 Task: Find connections with filter location Lohja with filter topic #Healthcarewith filter profile language Spanish with filter current company Evalueserve with filter school Marathwada Mitra Mandal's College of Commerce, Pune 4 with filter industry Housing Programs with filter service category Life Insurance with filter keywords title Massage Therapy
Action: Mouse moved to (280, 208)
Screenshot: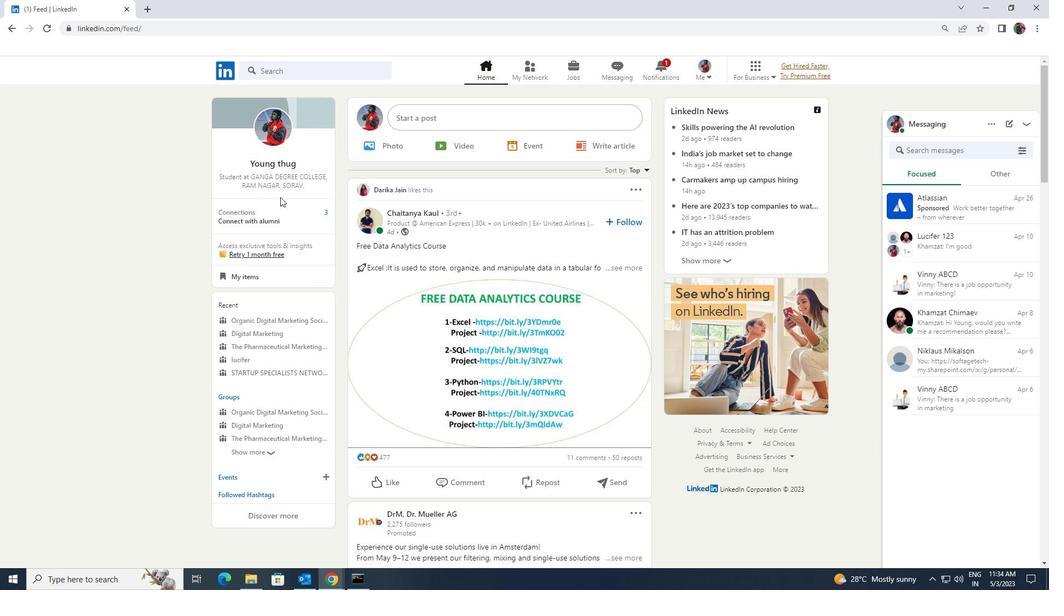 
Action: Mouse pressed left at (280, 208)
Screenshot: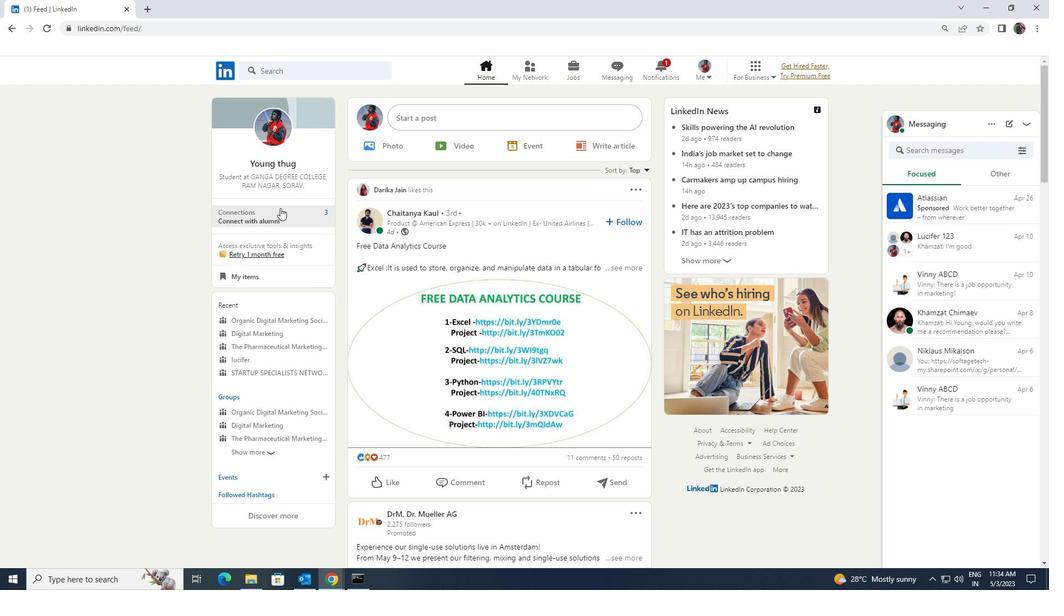 
Action: Mouse moved to (278, 133)
Screenshot: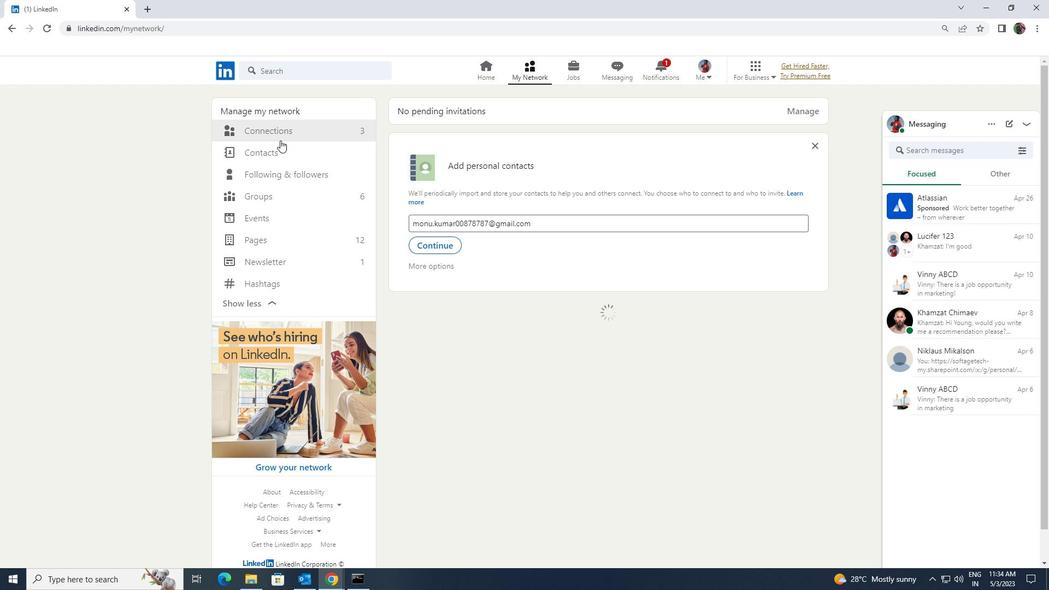 
Action: Mouse pressed left at (278, 133)
Screenshot: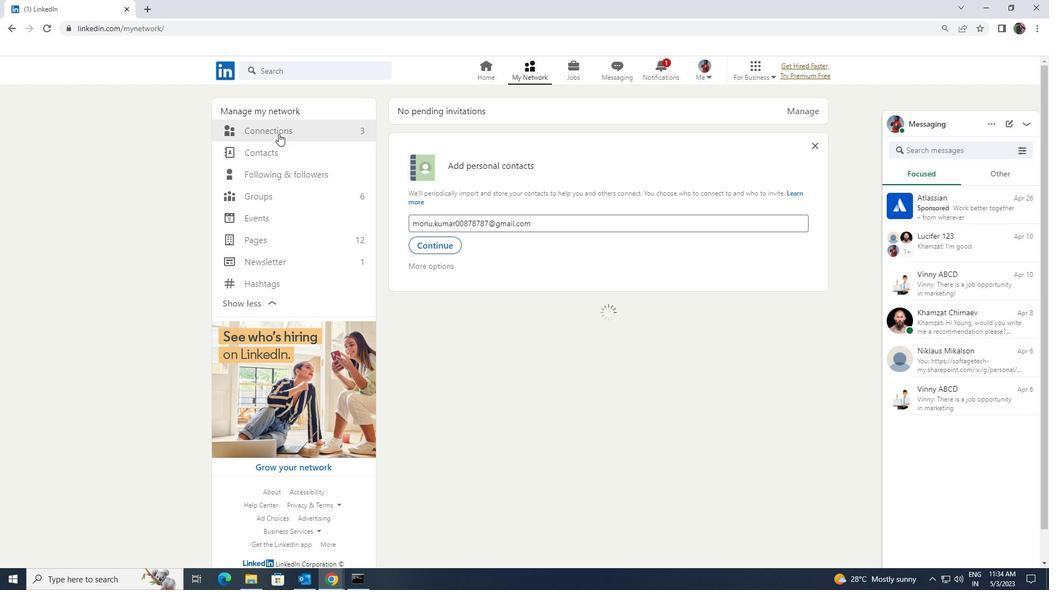 
Action: Mouse moved to (592, 133)
Screenshot: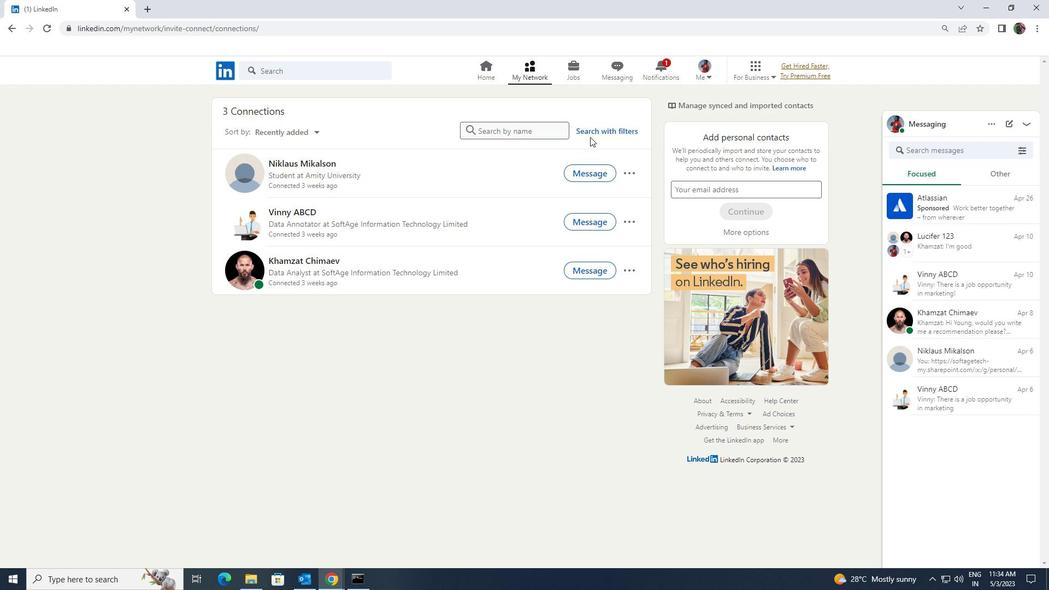 
Action: Mouse pressed left at (592, 133)
Screenshot: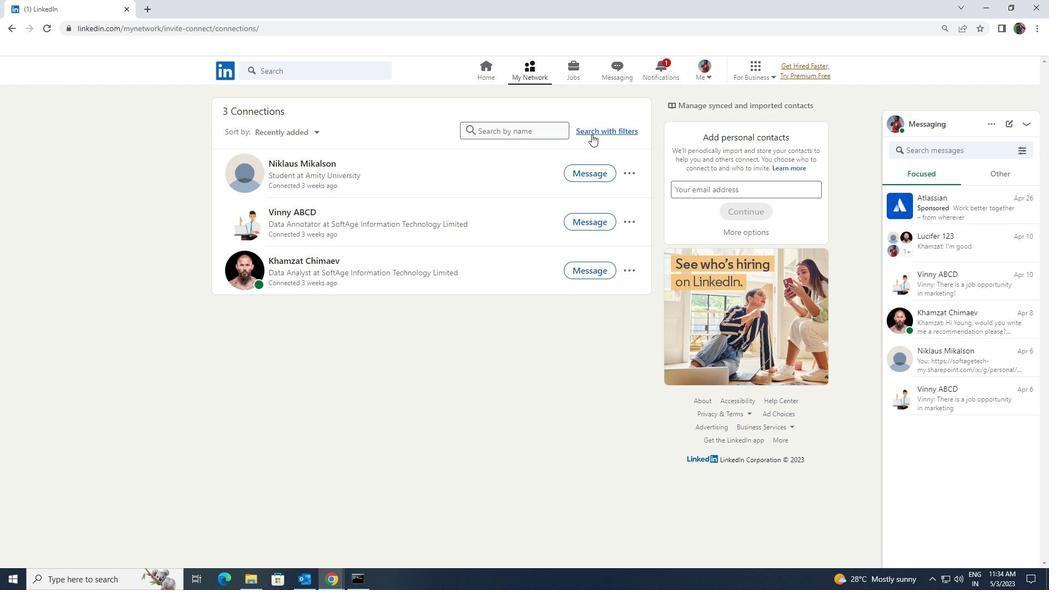 
Action: Mouse moved to (559, 103)
Screenshot: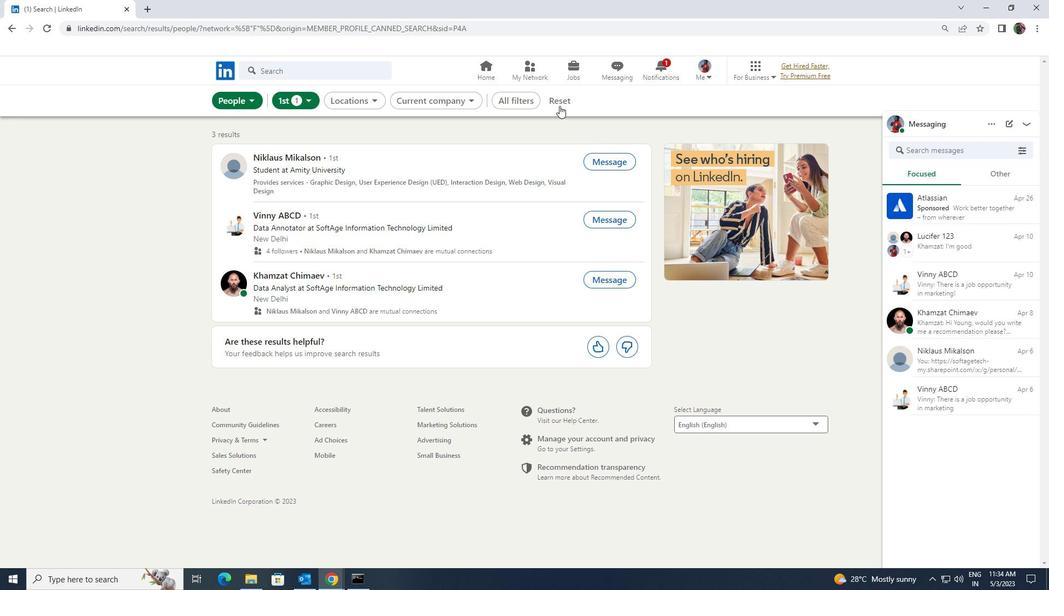 
Action: Mouse pressed left at (559, 103)
Screenshot: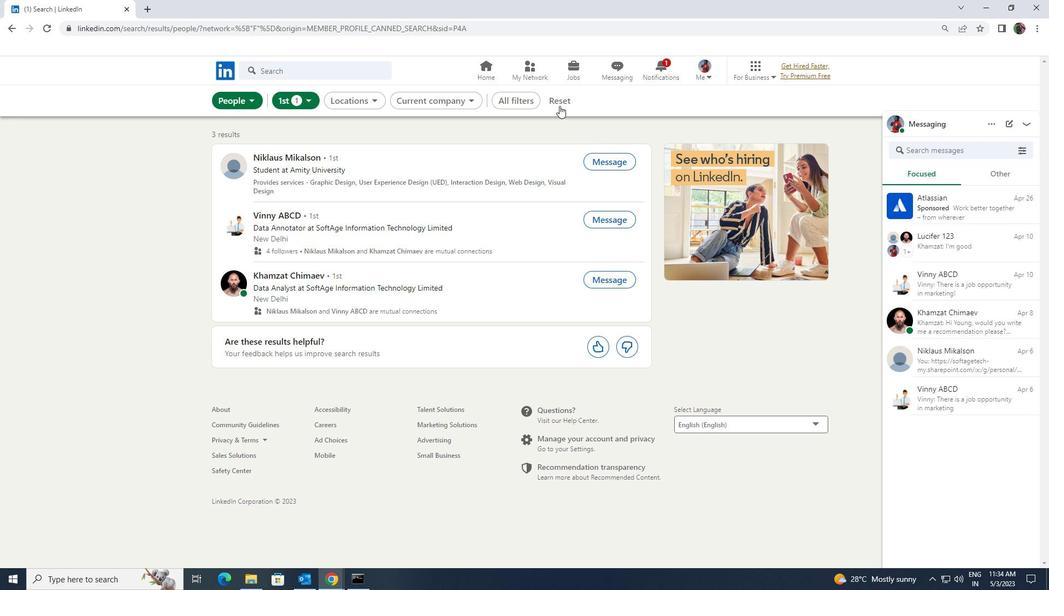 
Action: Mouse moved to (540, 99)
Screenshot: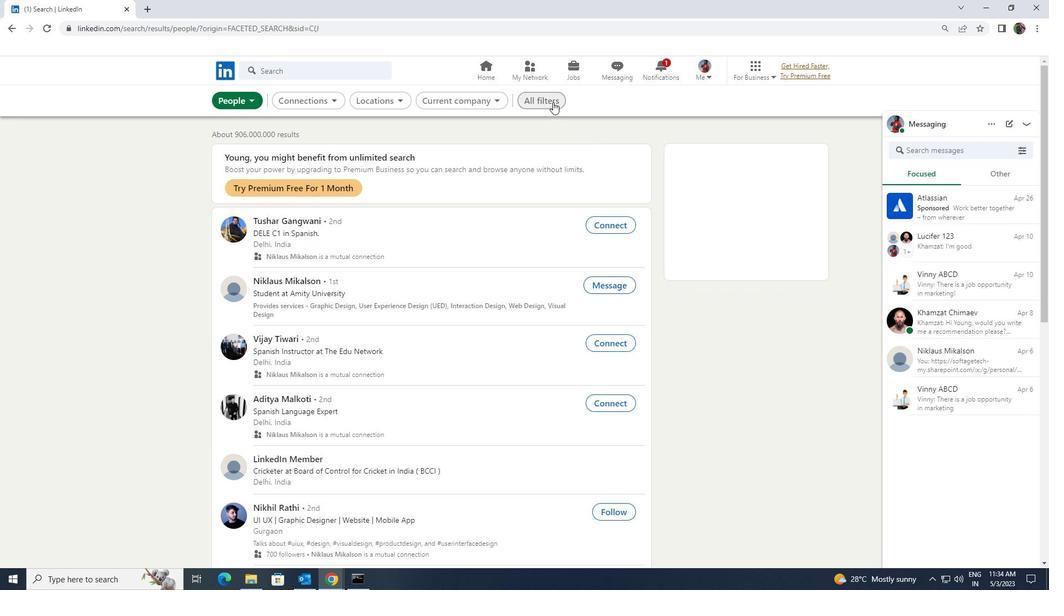 
Action: Mouse pressed left at (540, 99)
Screenshot: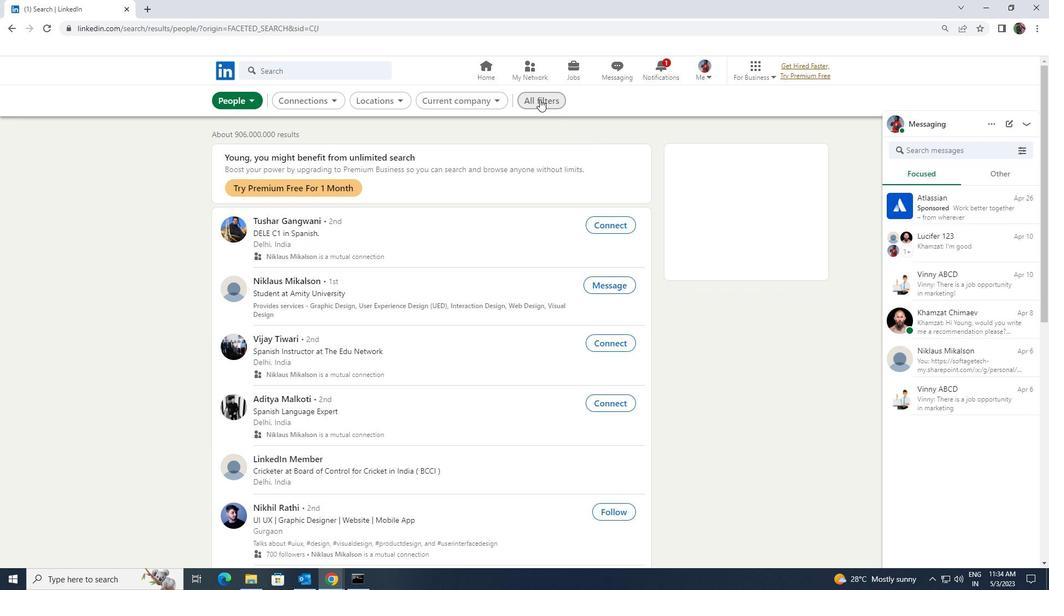 
Action: Mouse moved to (909, 426)
Screenshot: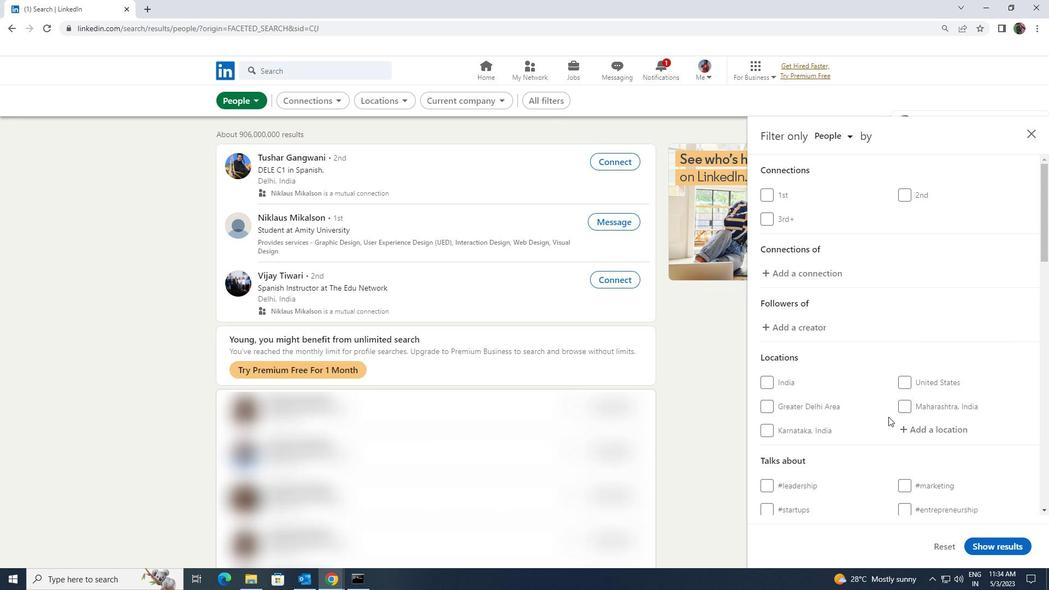 
Action: Mouse pressed left at (909, 426)
Screenshot: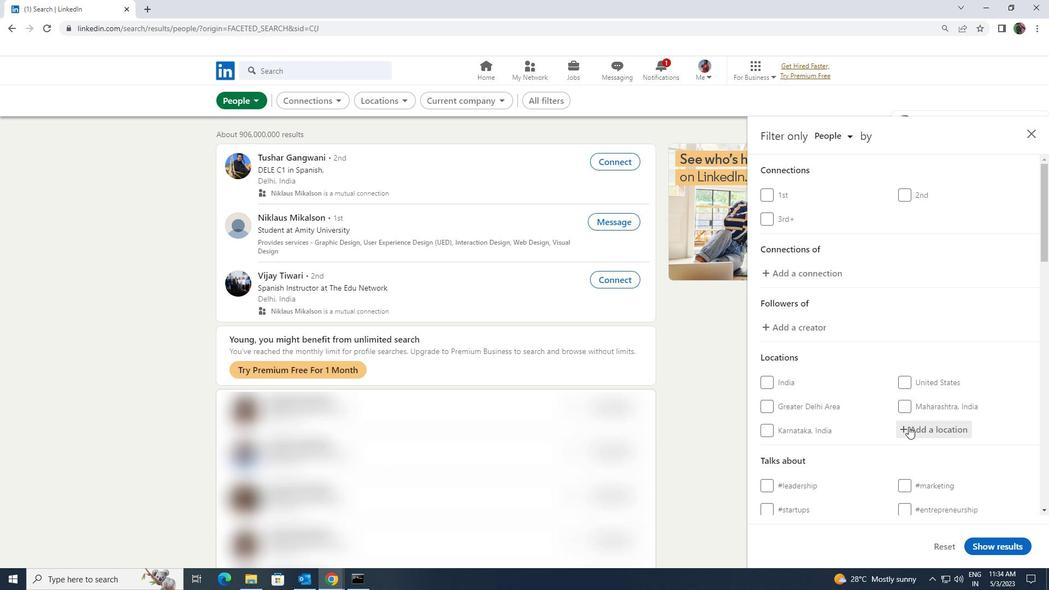 
Action: Key pressed <Key.shift>LOHJ
Screenshot: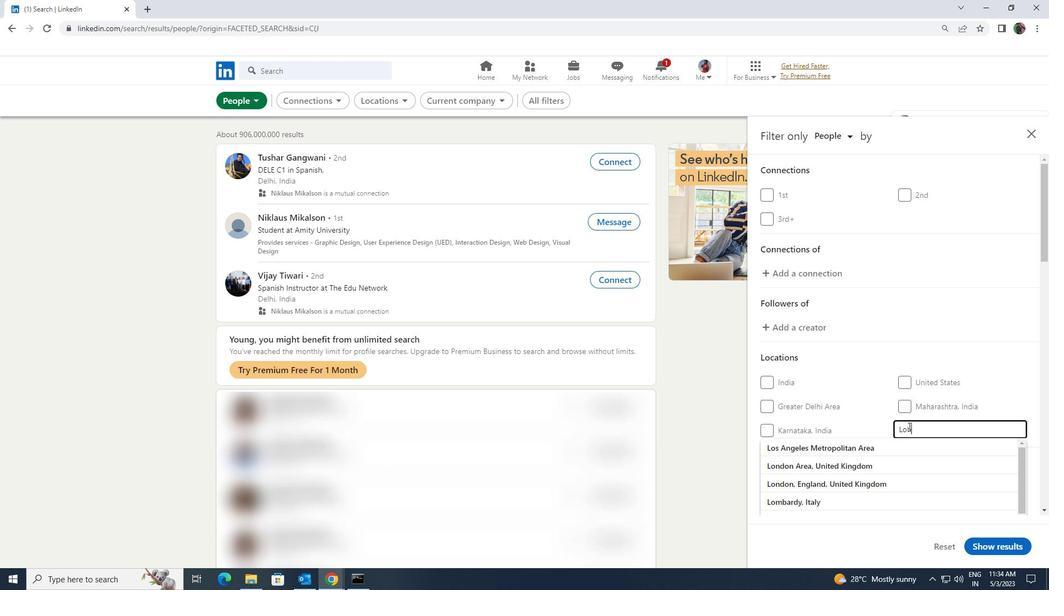 
Action: Mouse moved to (907, 450)
Screenshot: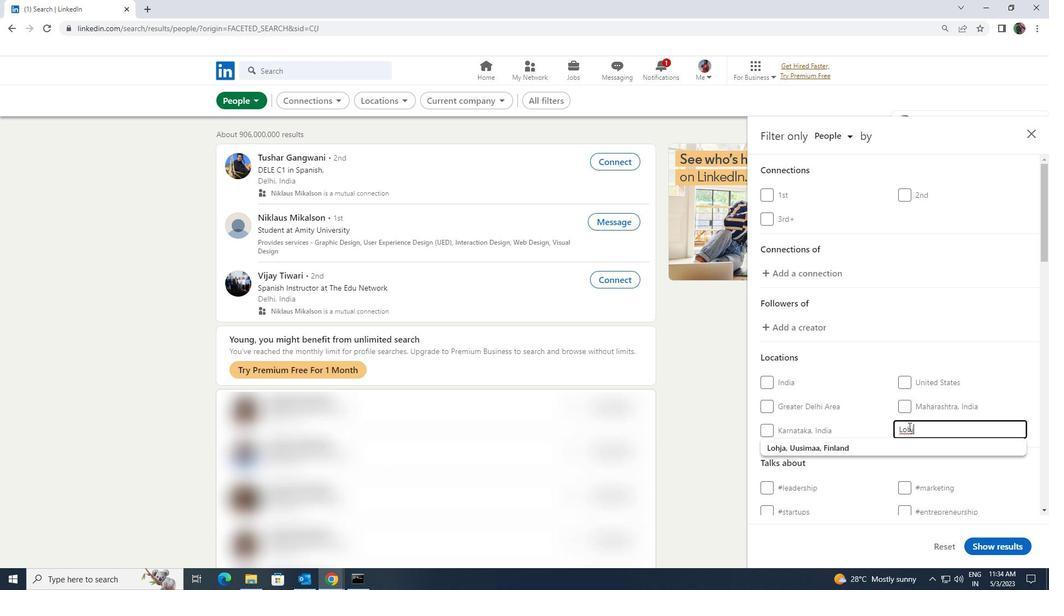 
Action: Mouse pressed left at (907, 450)
Screenshot: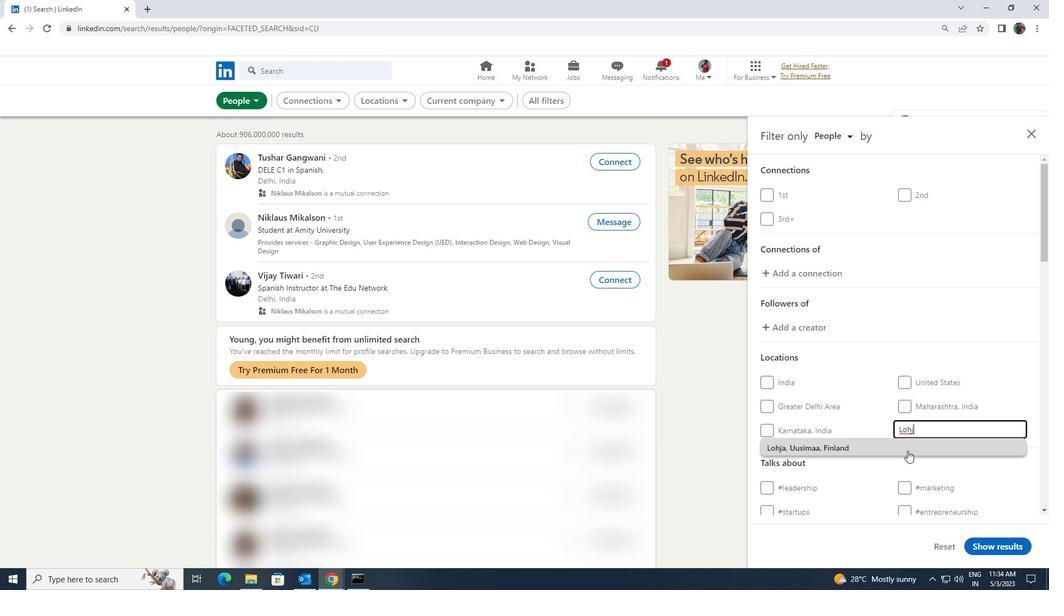 
Action: Mouse scrolled (907, 450) with delta (0, 0)
Screenshot: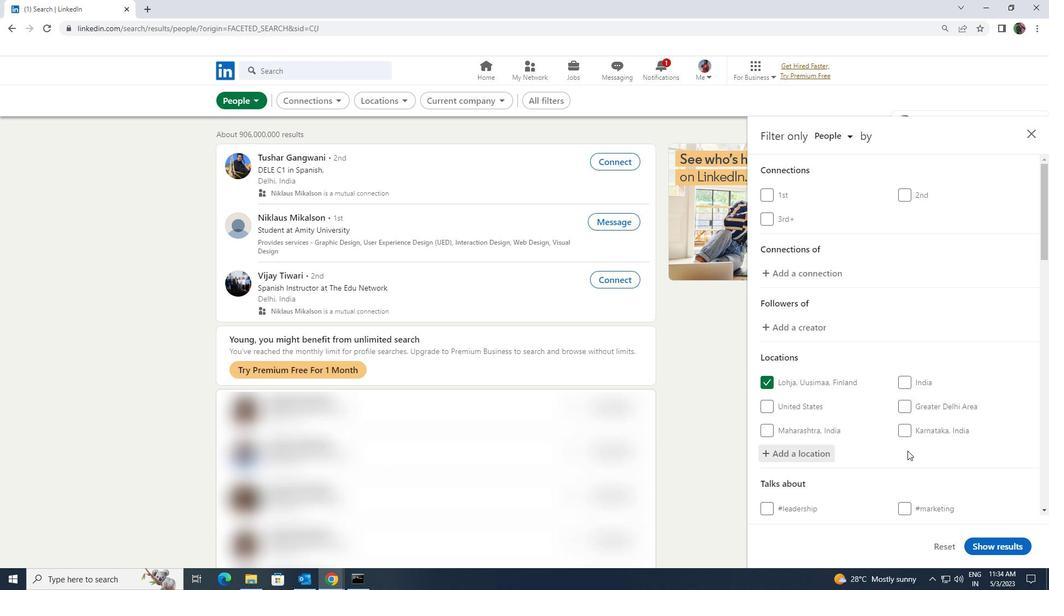 
Action: Mouse scrolled (907, 450) with delta (0, 0)
Screenshot: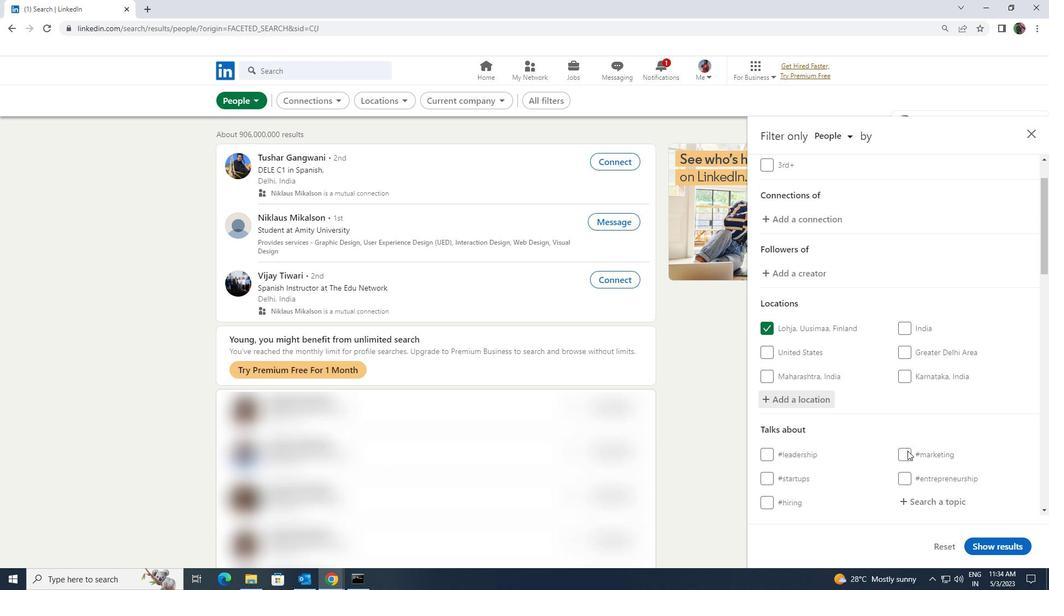 
Action: Mouse pressed left at (907, 450)
Screenshot: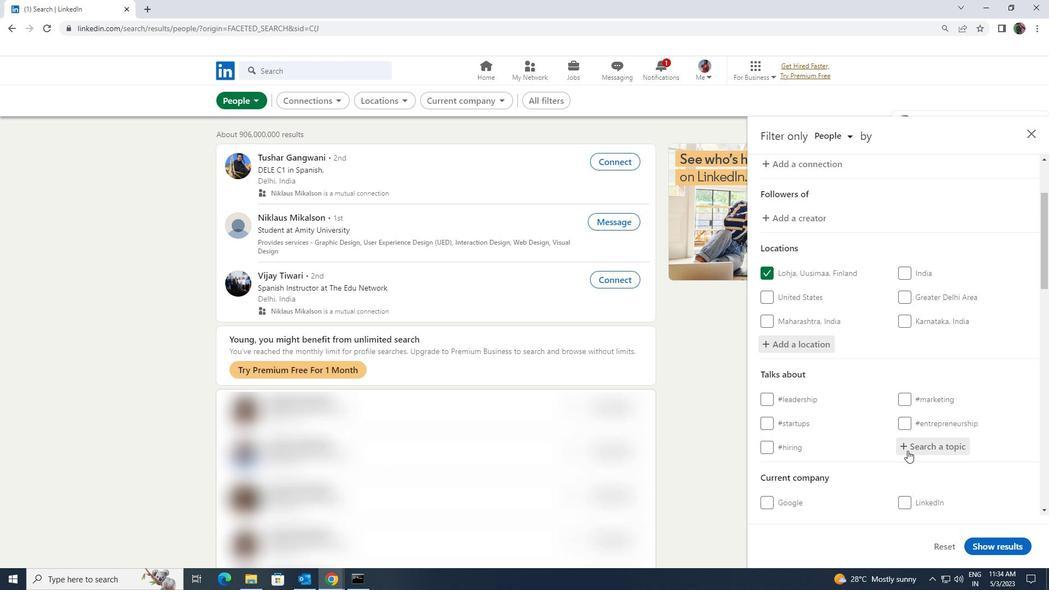 
Action: Key pressed <Key.shift><Key.shift><Key.shift>HEALTHCARE
Screenshot: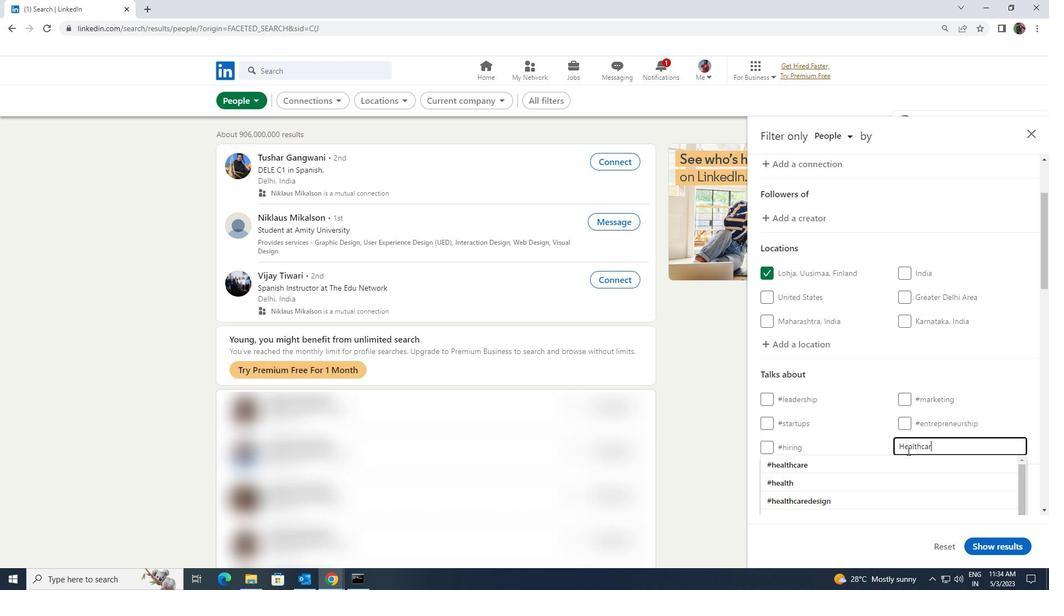 
Action: Mouse moved to (903, 464)
Screenshot: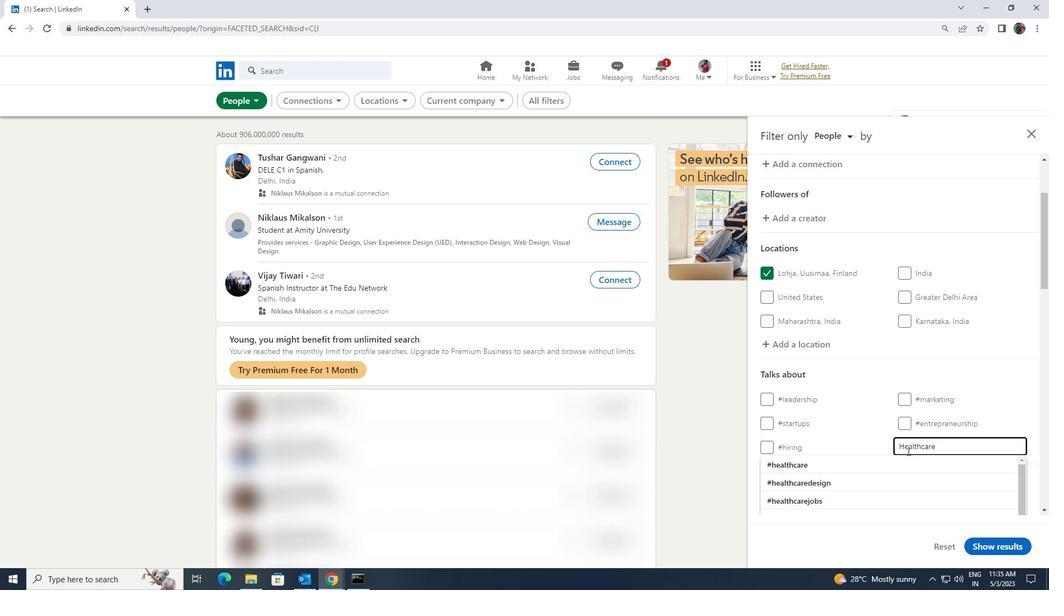 
Action: Mouse pressed left at (903, 464)
Screenshot: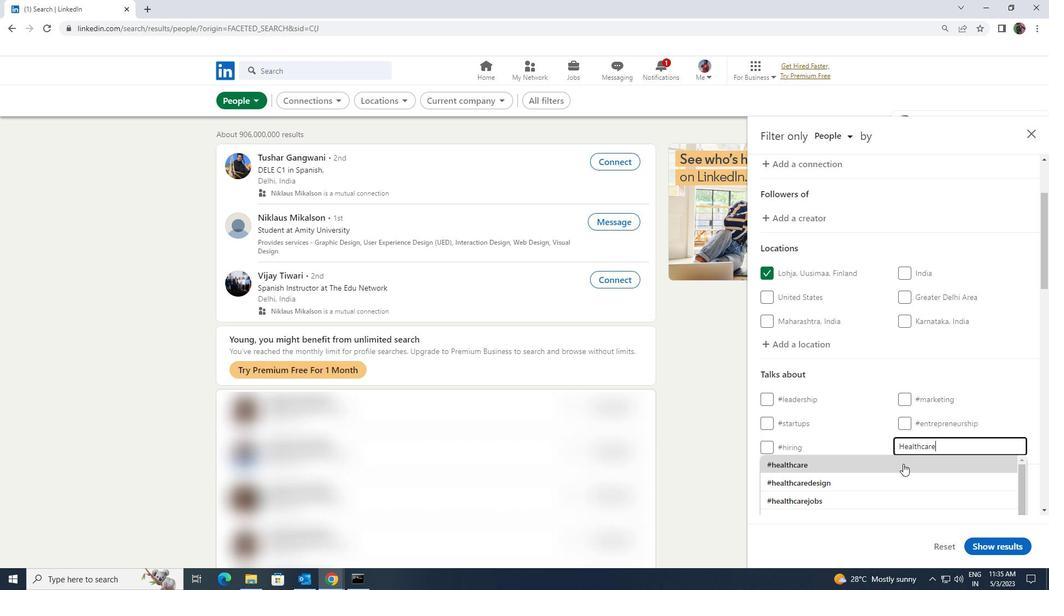 
Action: Mouse scrolled (903, 463) with delta (0, 0)
Screenshot: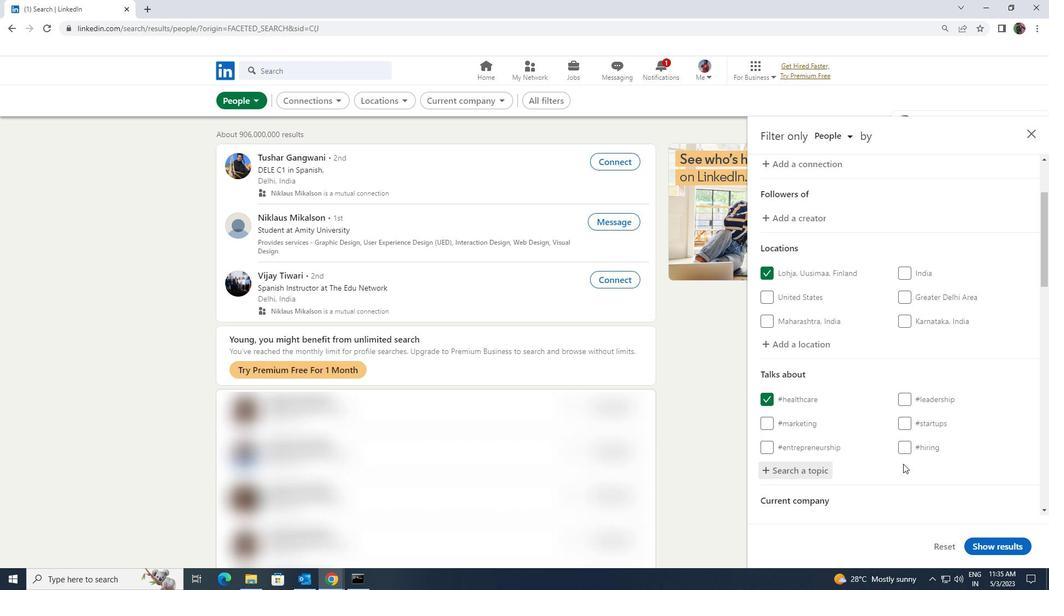 
Action: Mouse scrolled (903, 463) with delta (0, 0)
Screenshot: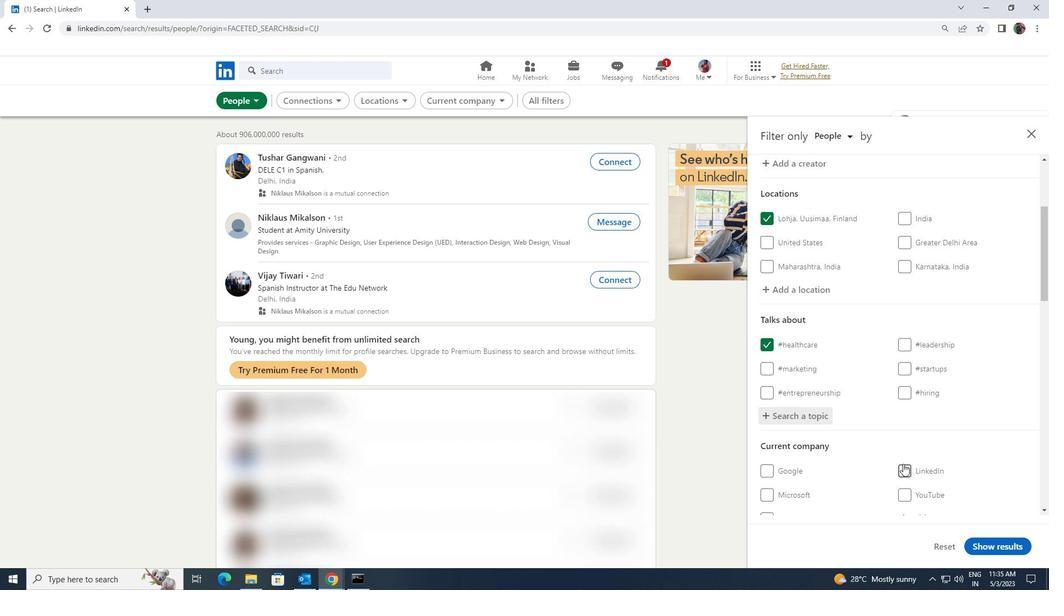 
Action: Mouse scrolled (903, 463) with delta (0, 0)
Screenshot: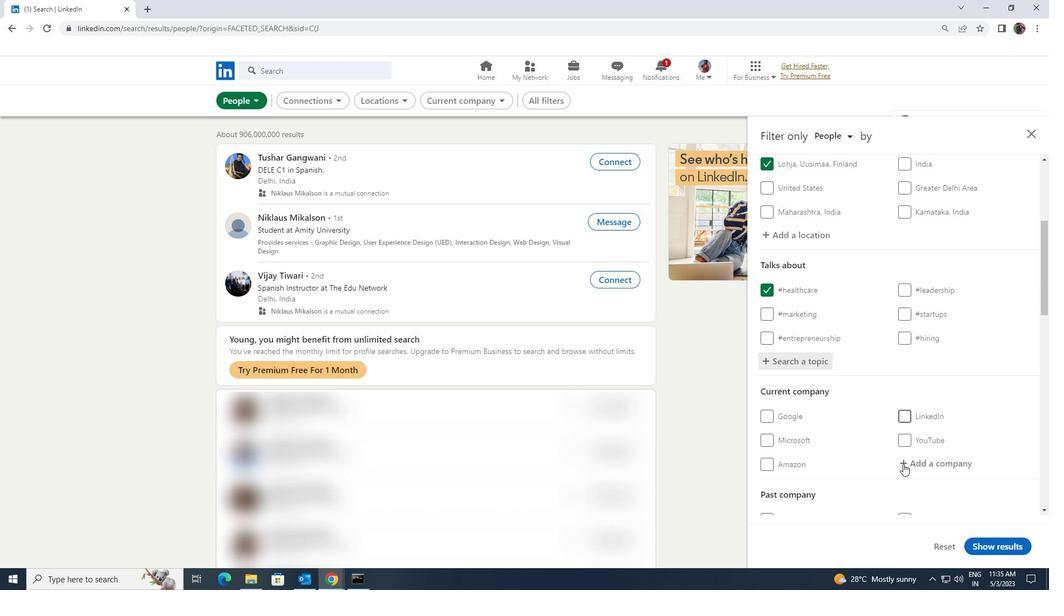 
Action: Mouse scrolled (903, 463) with delta (0, 0)
Screenshot: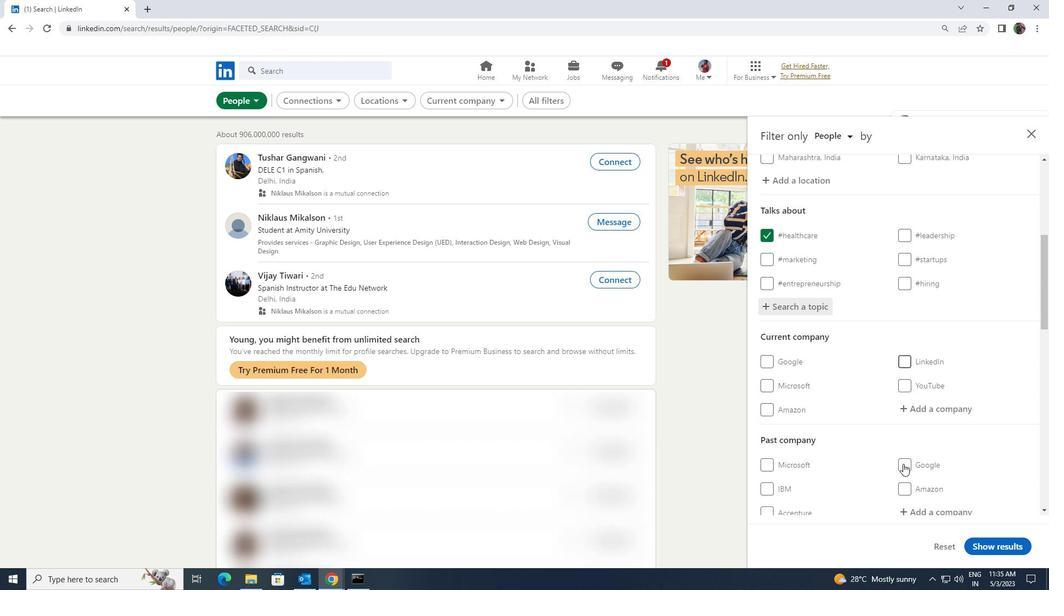 
Action: Mouse scrolled (903, 463) with delta (0, 0)
Screenshot: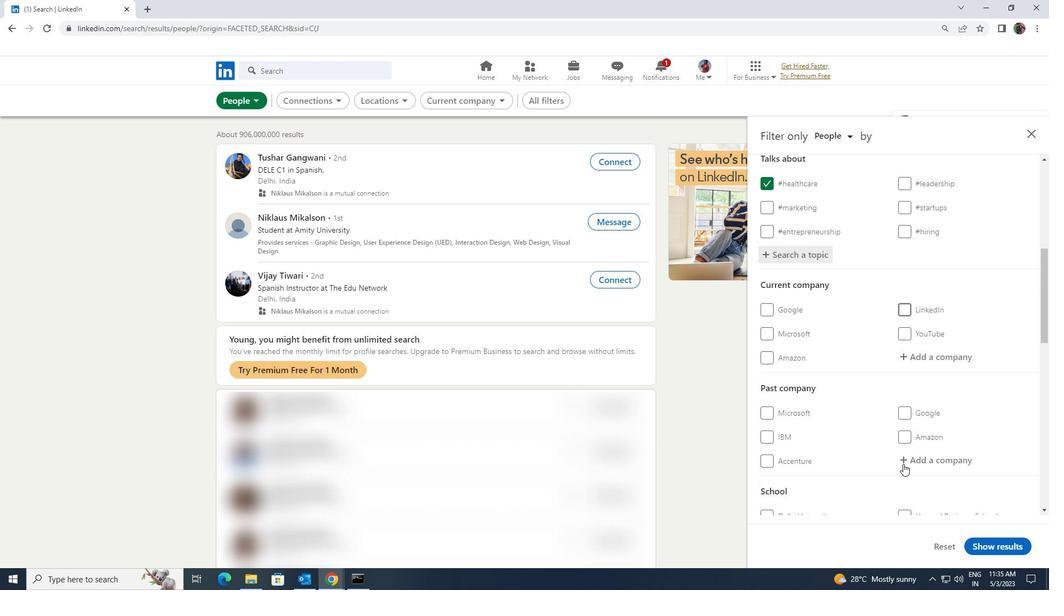 
Action: Mouse scrolled (903, 463) with delta (0, 0)
Screenshot: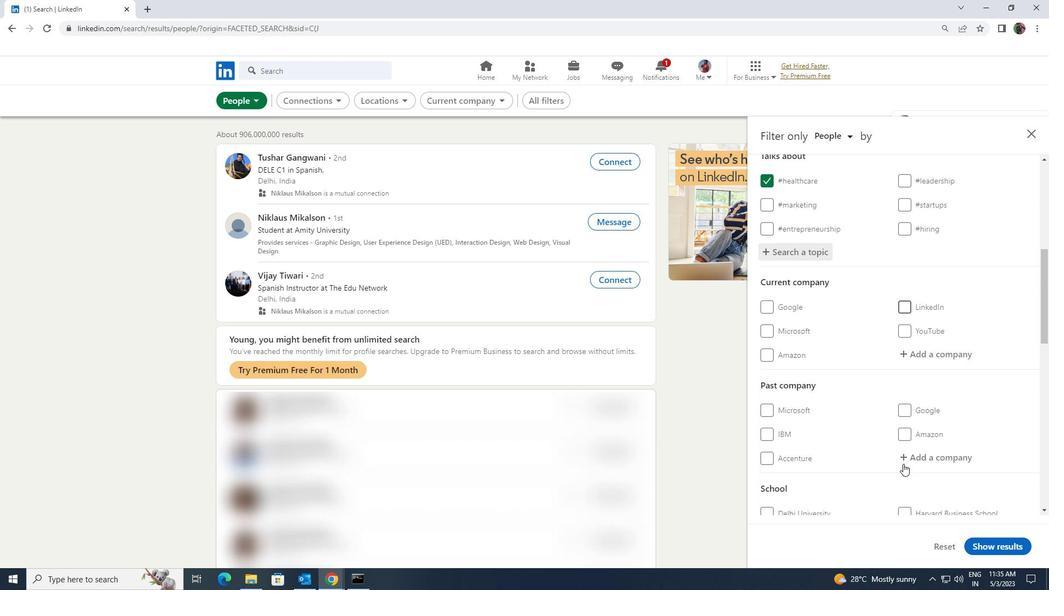 
Action: Mouse scrolled (903, 463) with delta (0, 0)
Screenshot: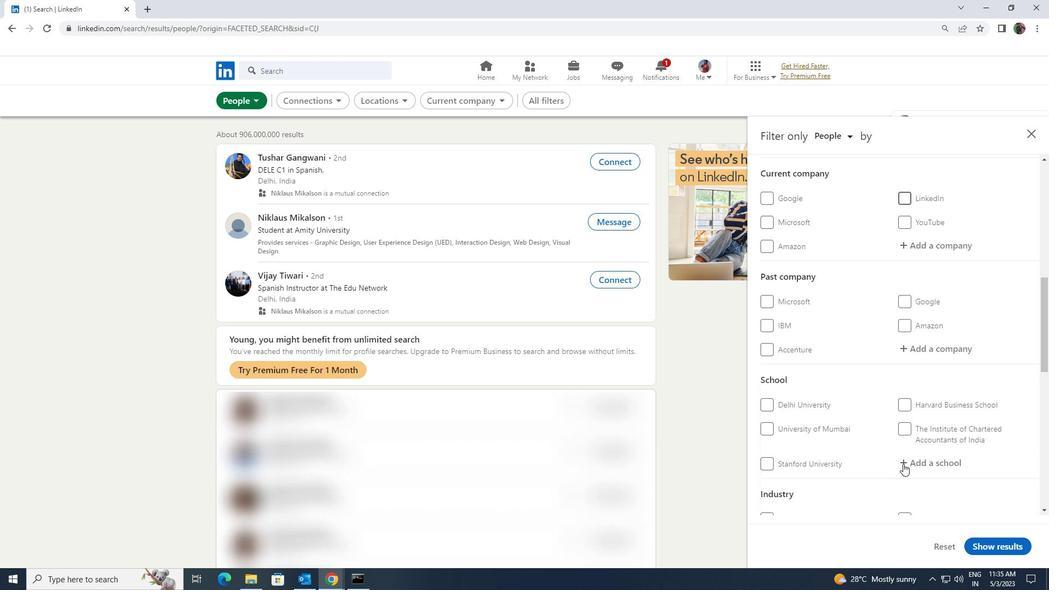 
Action: Mouse scrolled (903, 463) with delta (0, 0)
Screenshot: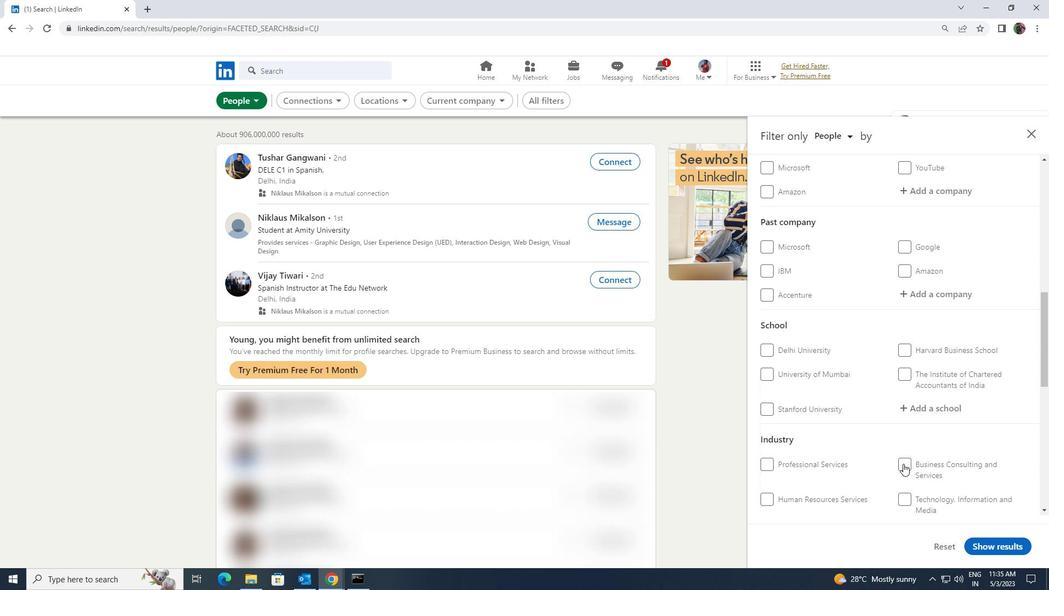 
Action: Mouse scrolled (903, 463) with delta (0, 0)
Screenshot: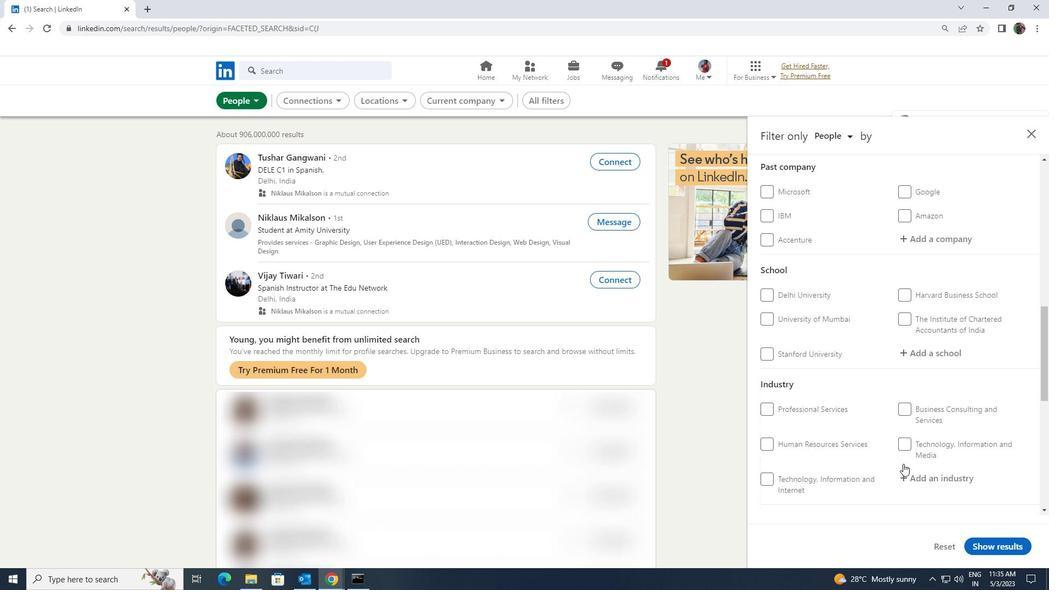 
Action: Mouse scrolled (903, 463) with delta (0, 0)
Screenshot: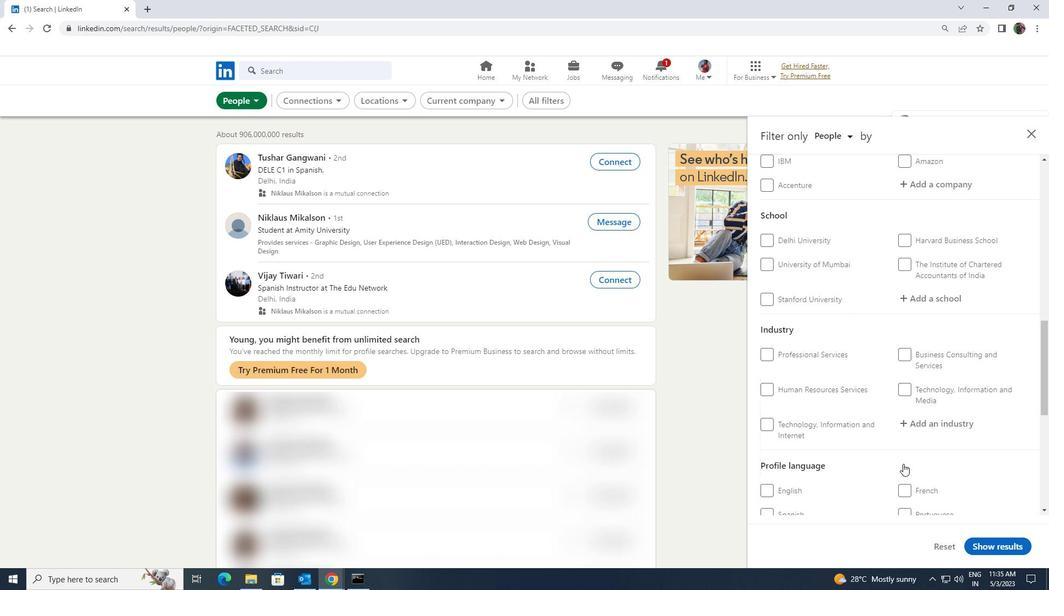 
Action: Mouse scrolled (903, 463) with delta (0, 0)
Screenshot: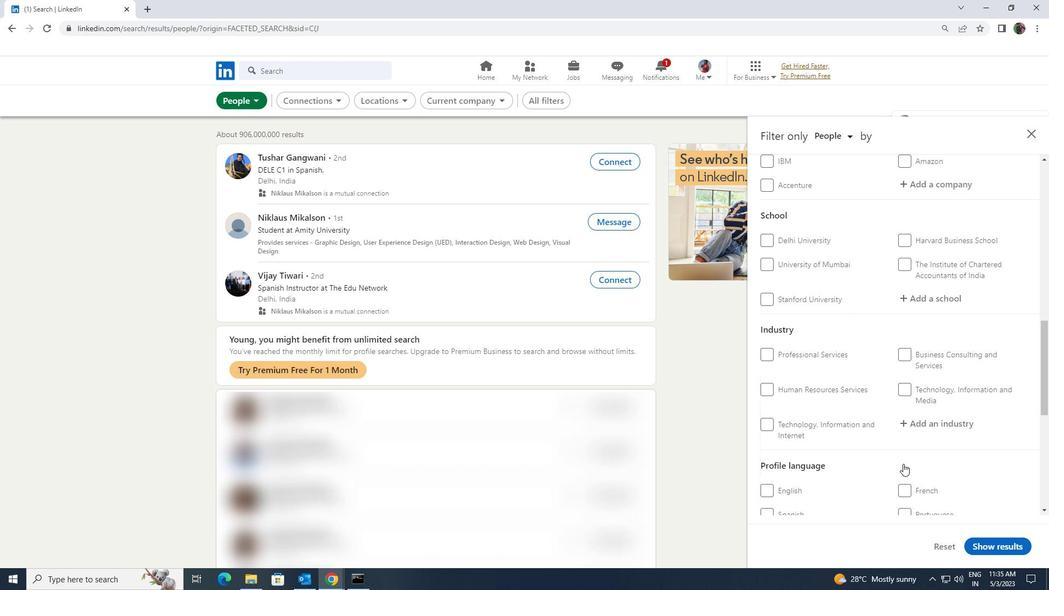 
Action: Mouse moved to (772, 403)
Screenshot: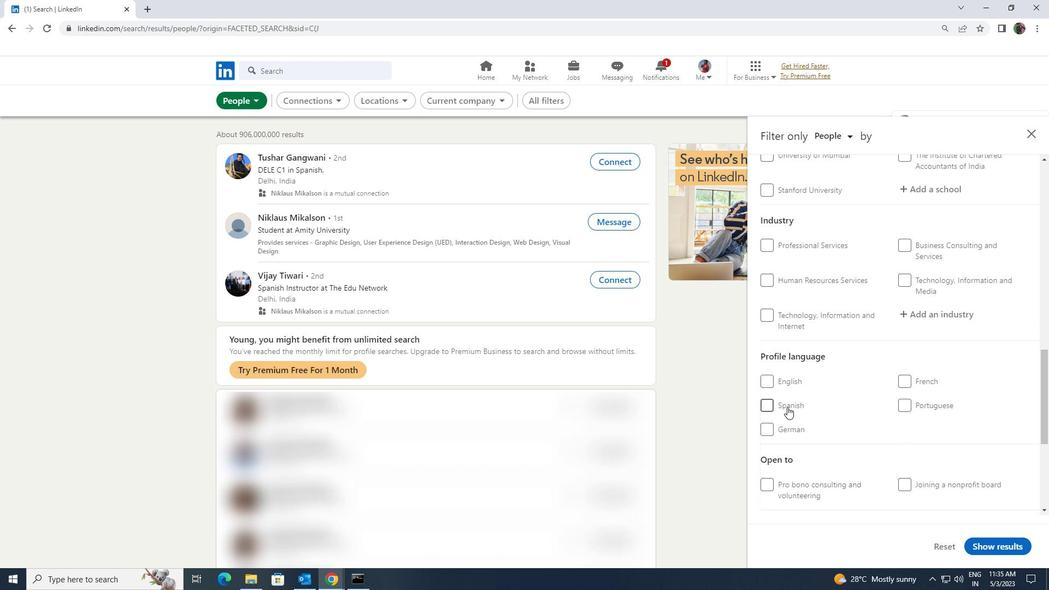 
Action: Mouse pressed left at (772, 403)
Screenshot: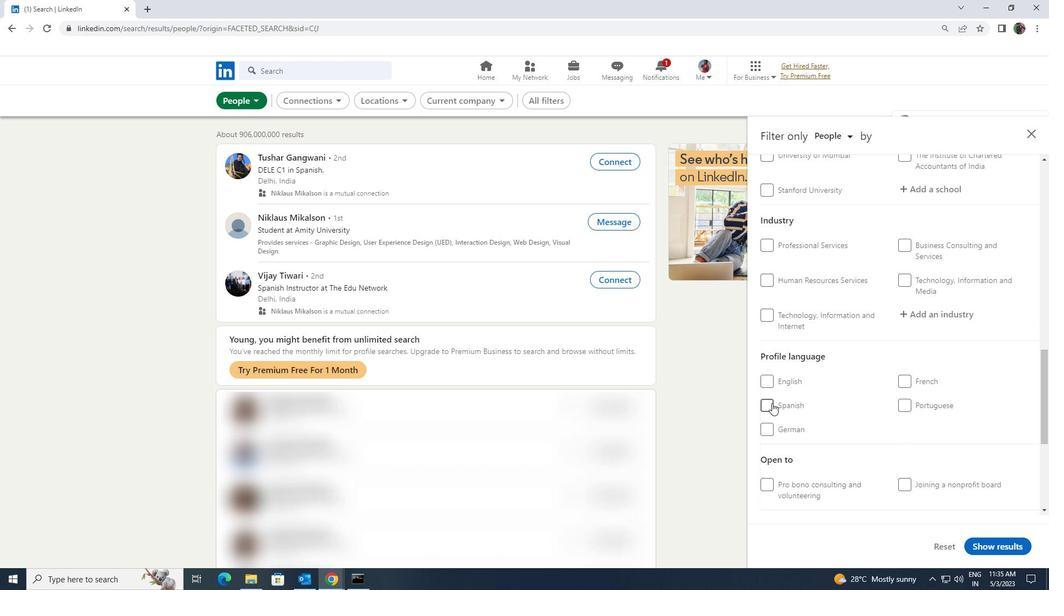 
Action: Mouse moved to (857, 410)
Screenshot: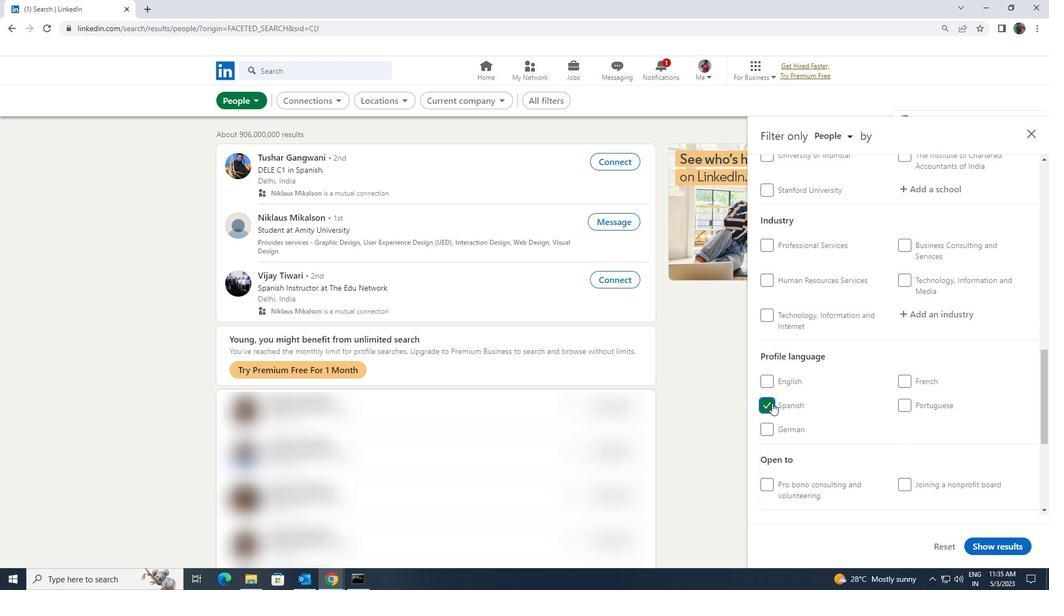 
Action: Mouse scrolled (857, 411) with delta (0, 0)
Screenshot: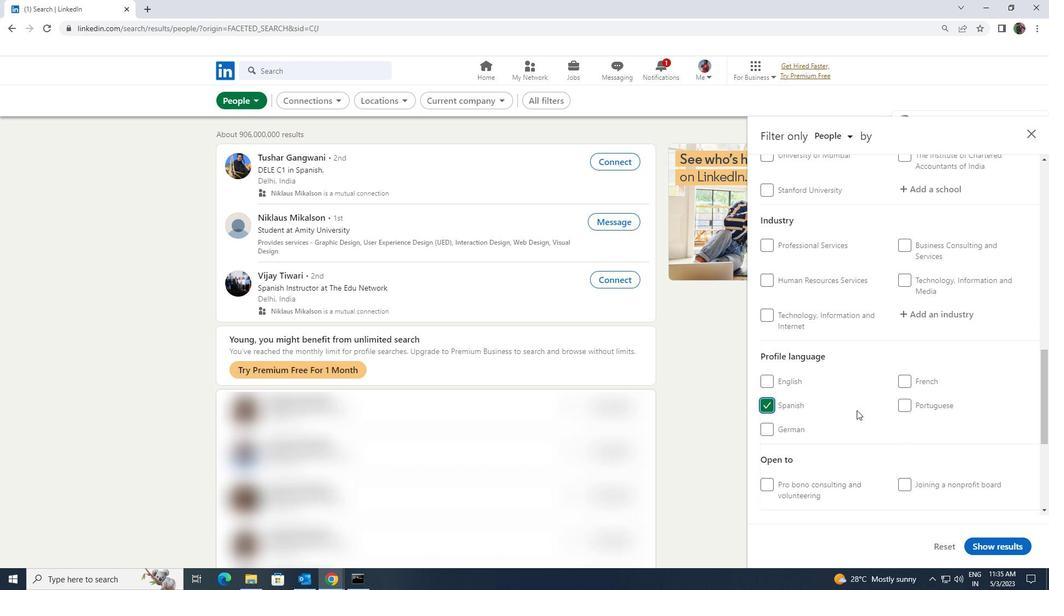 
Action: Mouse scrolled (857, 411) with delta (0, 0)
Screenshot: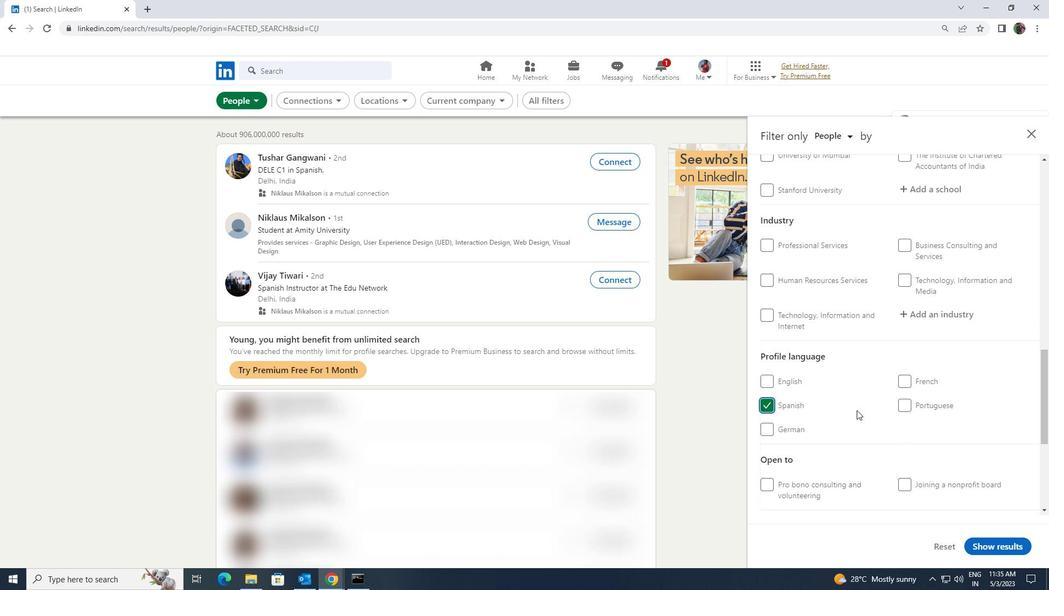 
Action: Mouse scrolled (857, 411) with delta (0, 0)
Screenshot: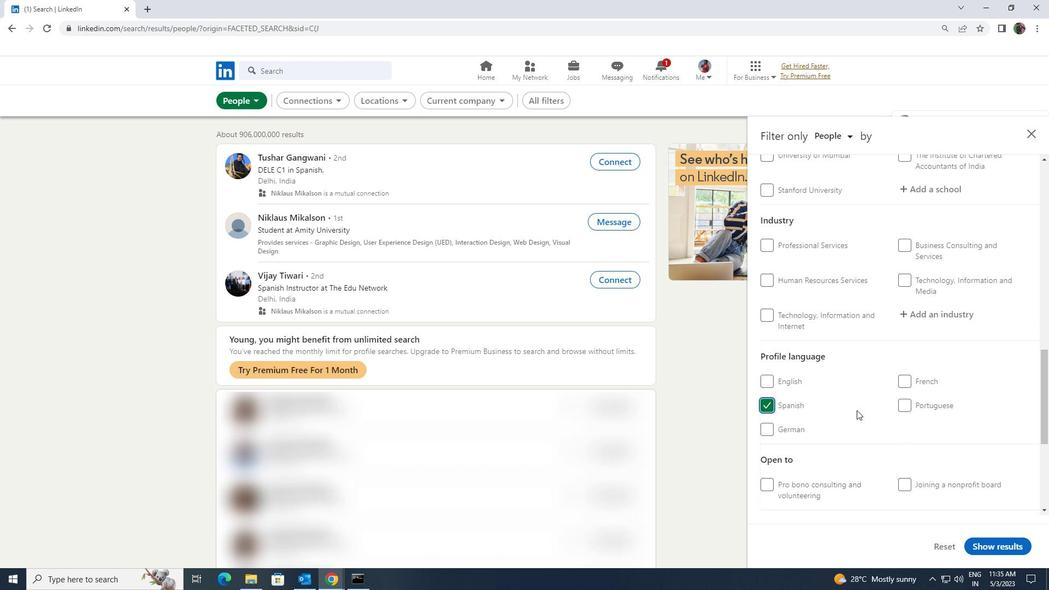 
Action: Mouse scrolled (857, 411) with delta (0, 0)
Screenshot: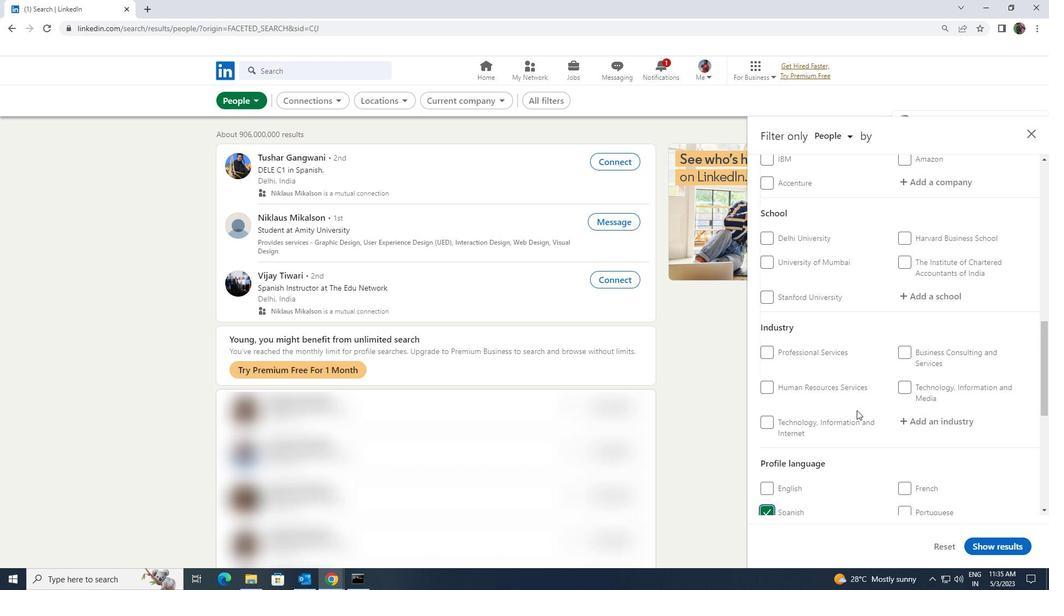 
Action: Mouse scrolled (857, 411) with delta (0, 0)
Screenshot: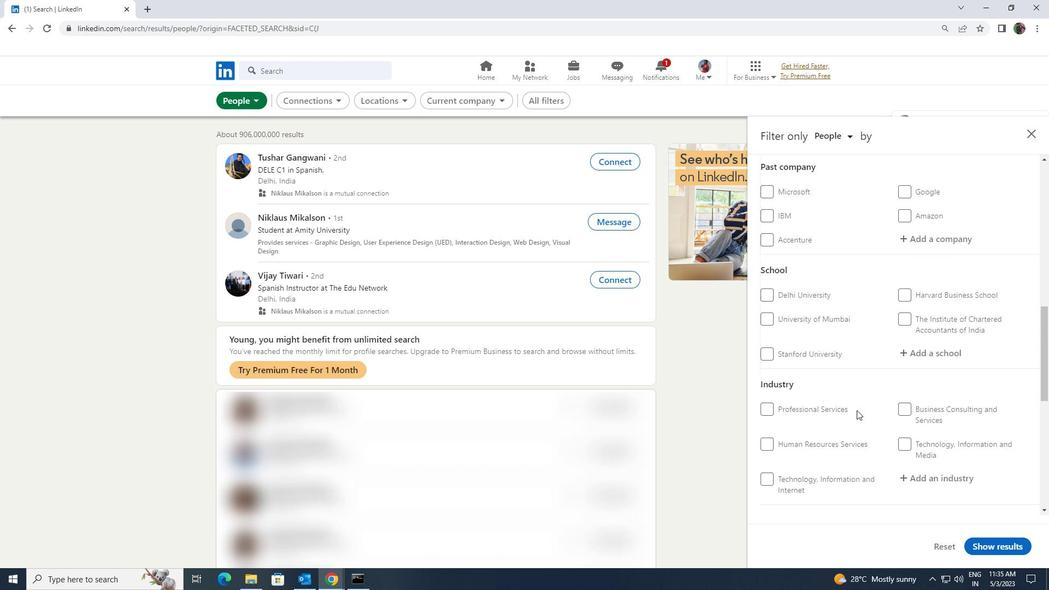
Action: Mouse scrolled (857, 411) with delta (0, 0)
Screenshot: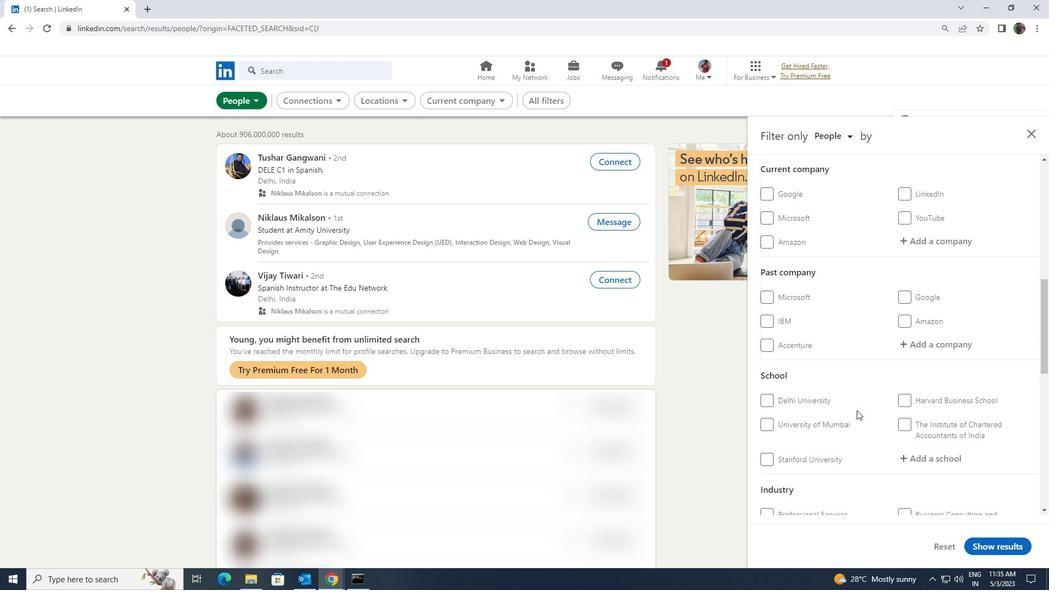 
Action: Mouse scrolled (857, 411) with delta (0, 0)
Screenshot: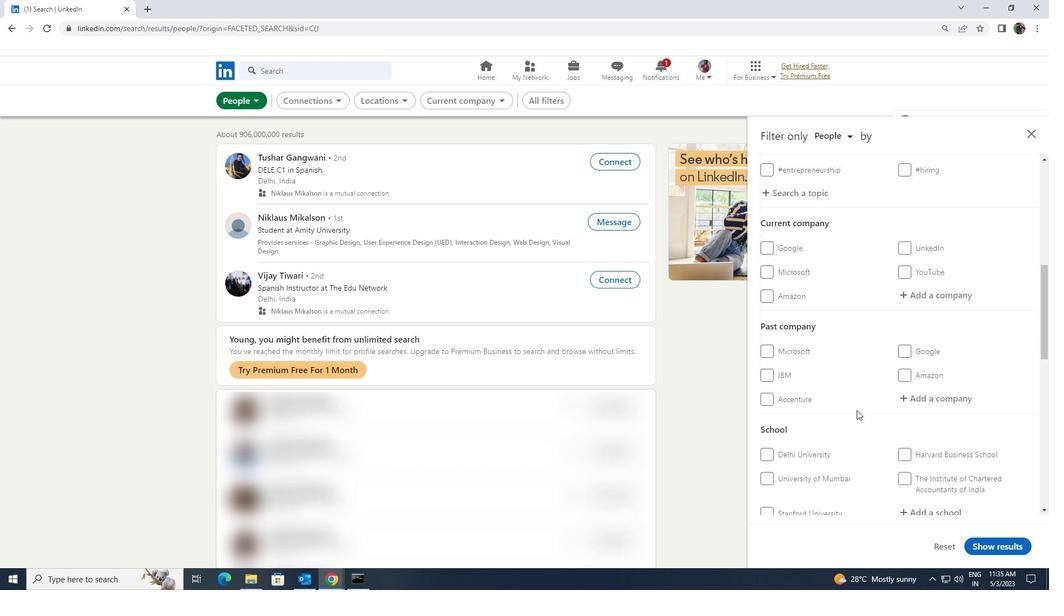 
Action: Mouse moved to (912, 361)
Screenshot: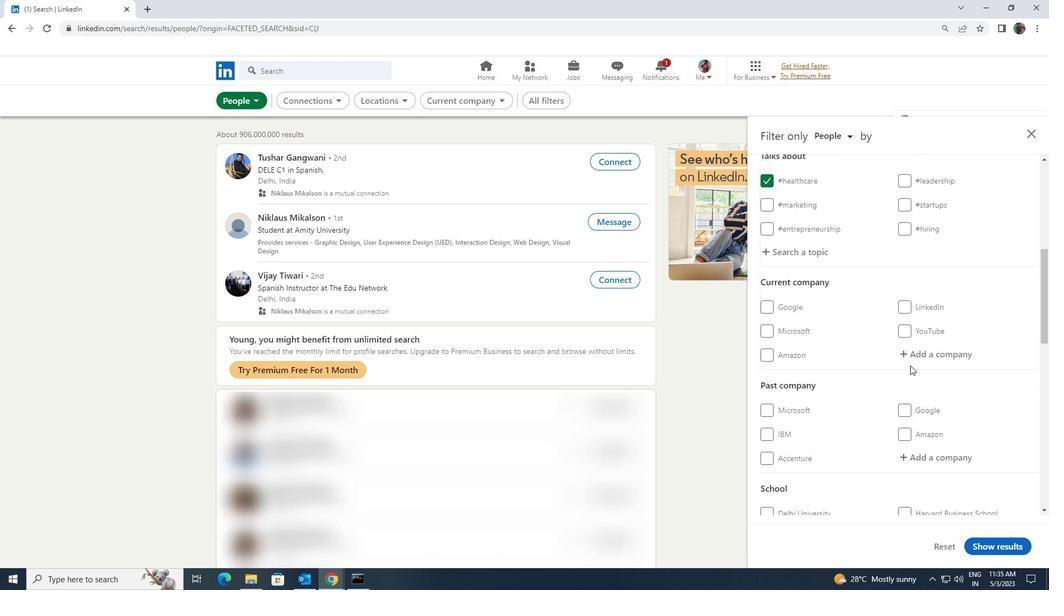 
Action: Mouse pressed left at (912, 361)
Screenshot: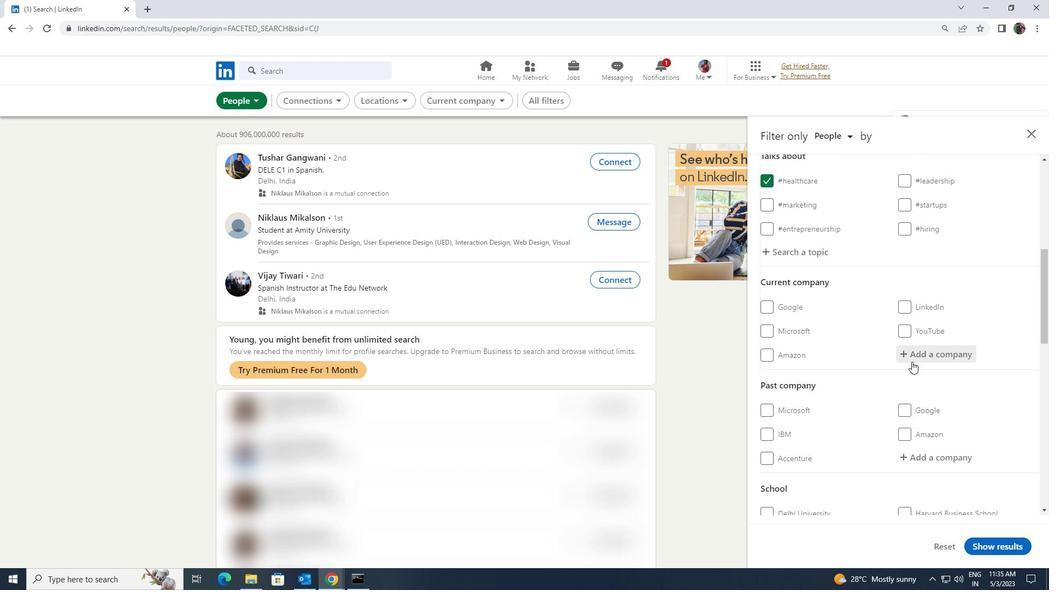
Action: Key pressed <Key.shift><Key.shift><Key.shift><Key.shift><Key.shift><Key.shift><Key.shift>EVAL
Screenshot: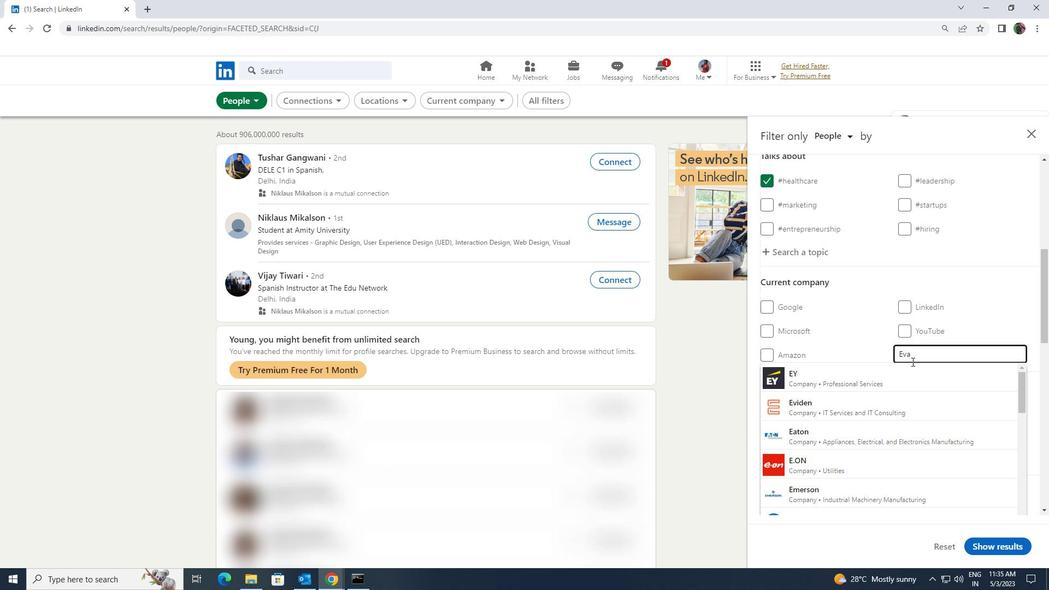 
Action: Mouse moved to (905, 377)
Screenshot: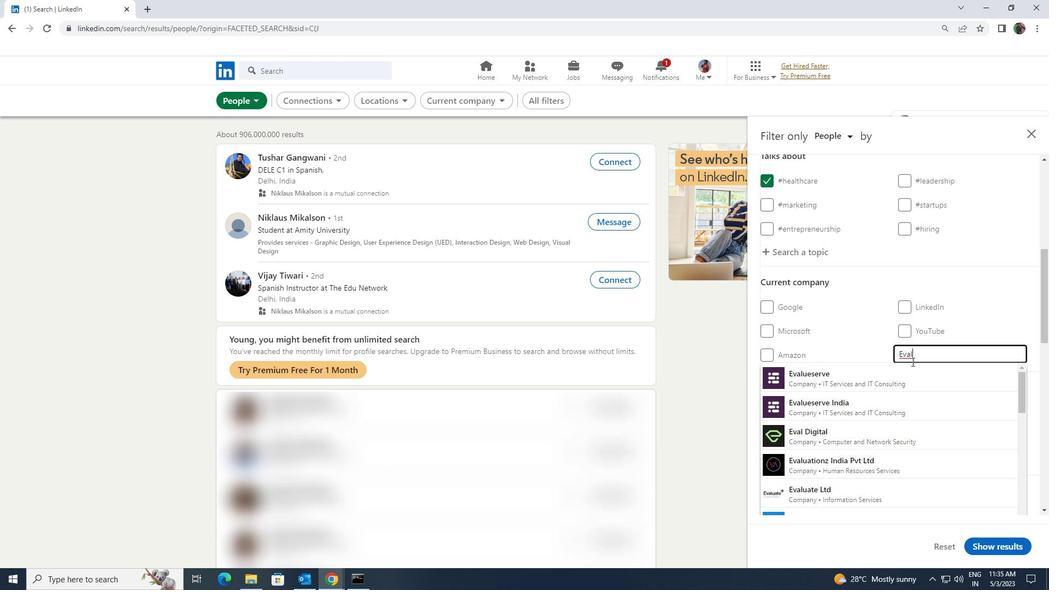 
Action: Mouse pressed left at (905, 377)
Screenshot: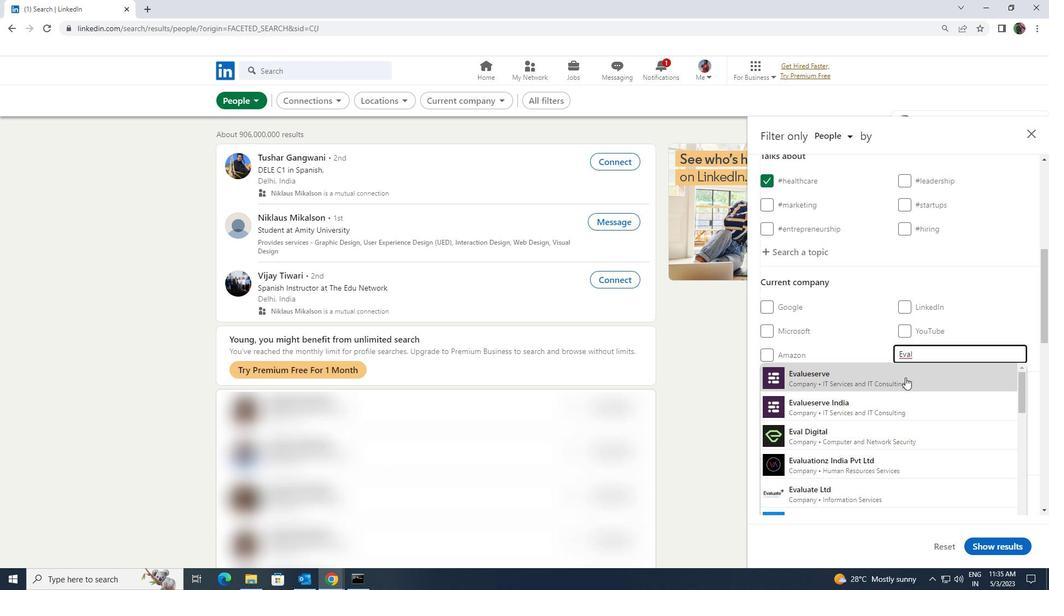 
Action: Mouse scrolled (905, 377) with delta (0, 0)
Screenshot: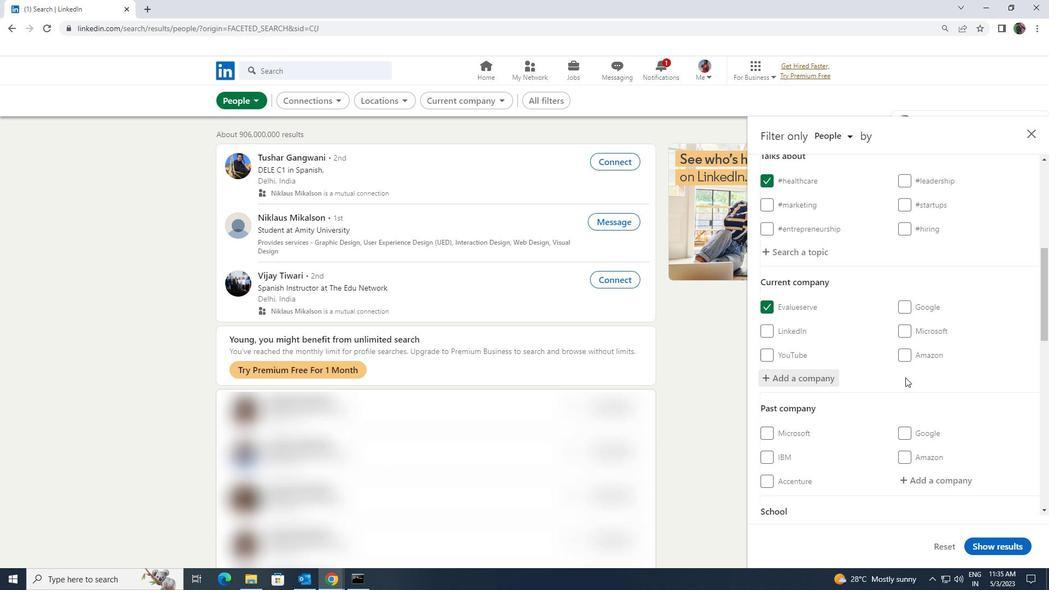 
Action: Mouse scrolled (905, 377) with delta (0, 0)
Screenshot: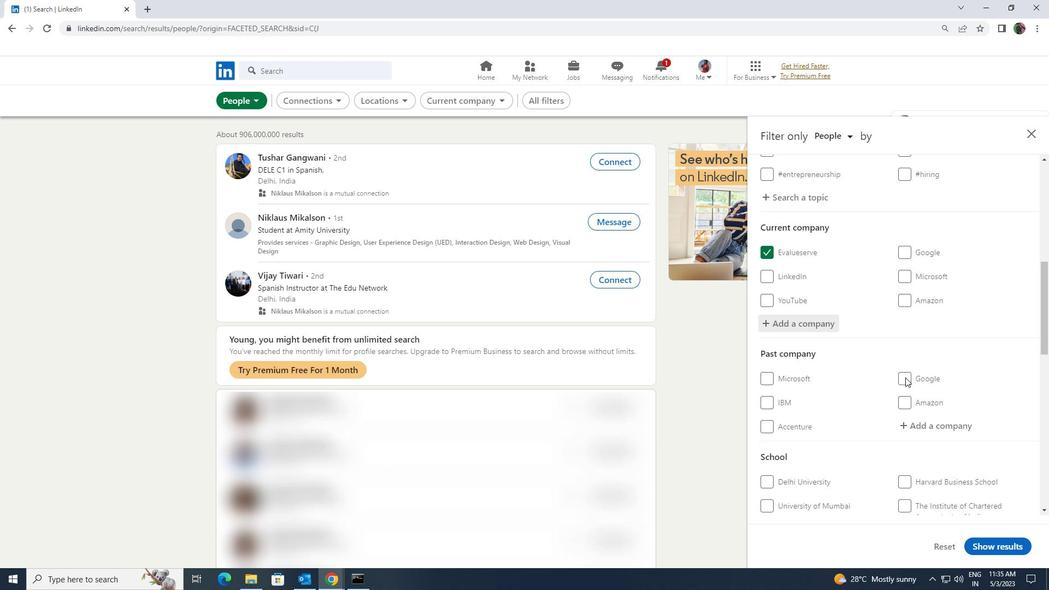 
Action: Mouse scrolled (905, 377) with delta (0, 0)
Screenshot: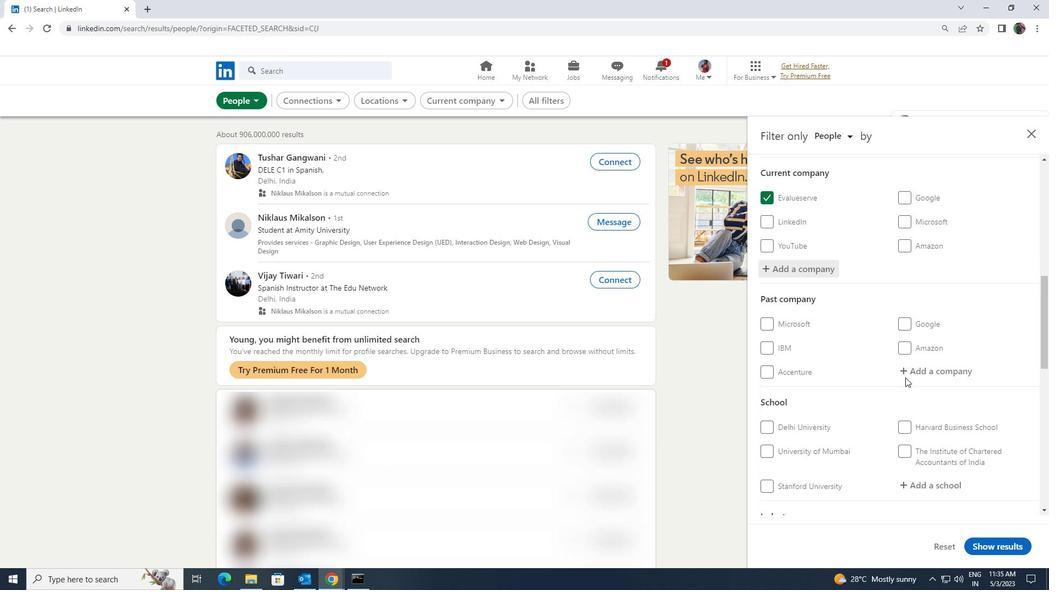 
Action: Mouse moved to (919, 429)
Screenshot: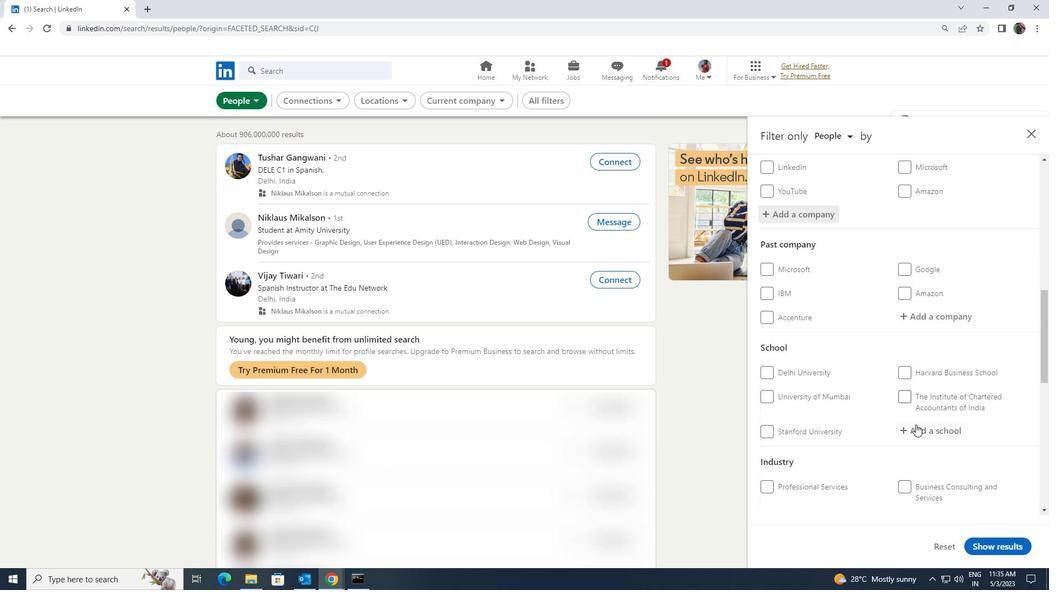 
Action: Mouse pressed left at (919, 429)
Screenshot: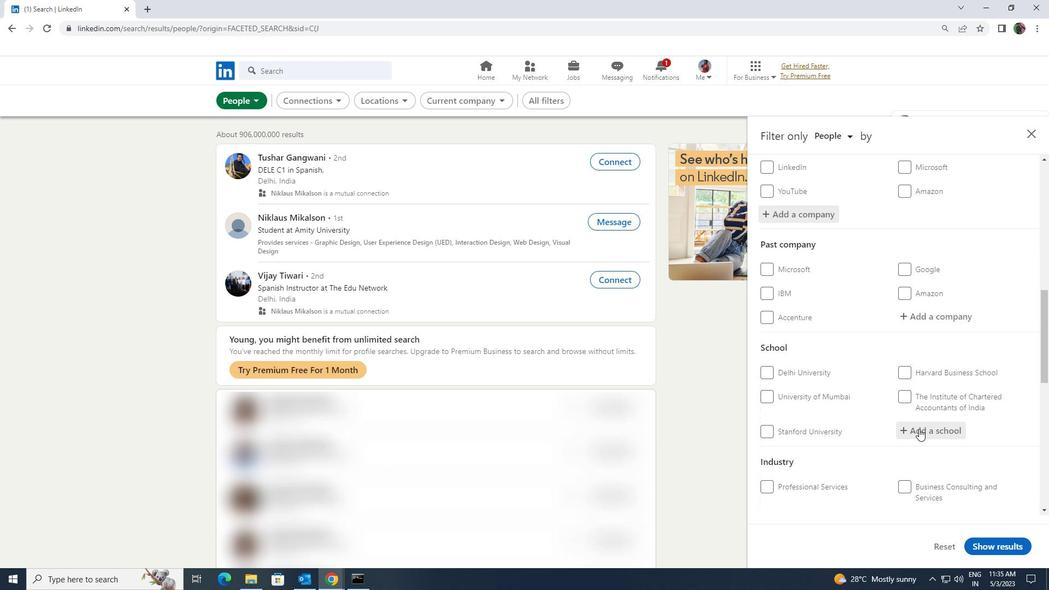 
Action: Key pressed <Key.shift>MARATHH
Screenshot: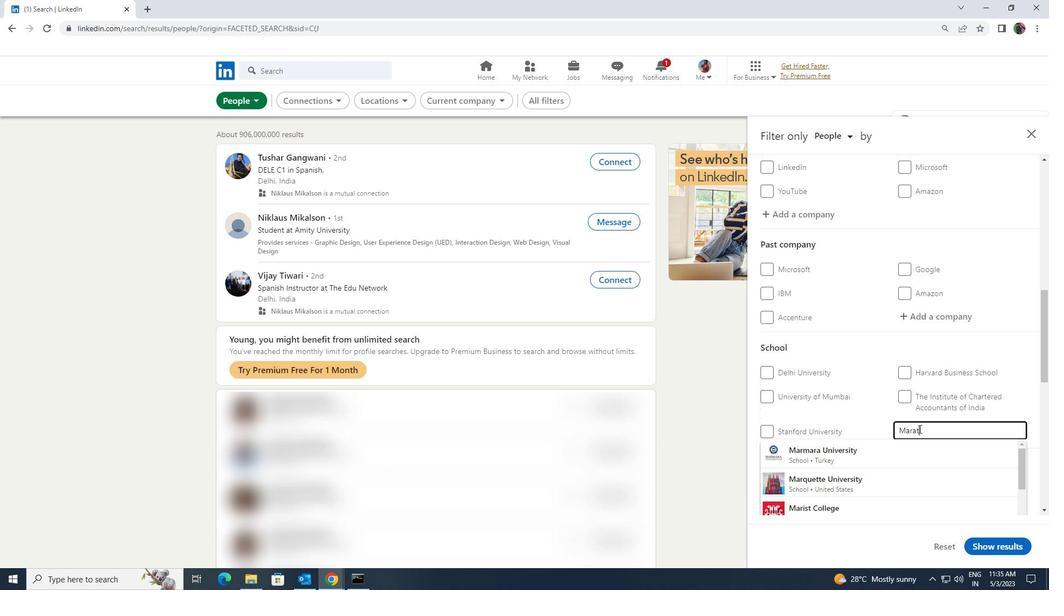 
Action: Mouse moved to (919, 435)
Screenshot: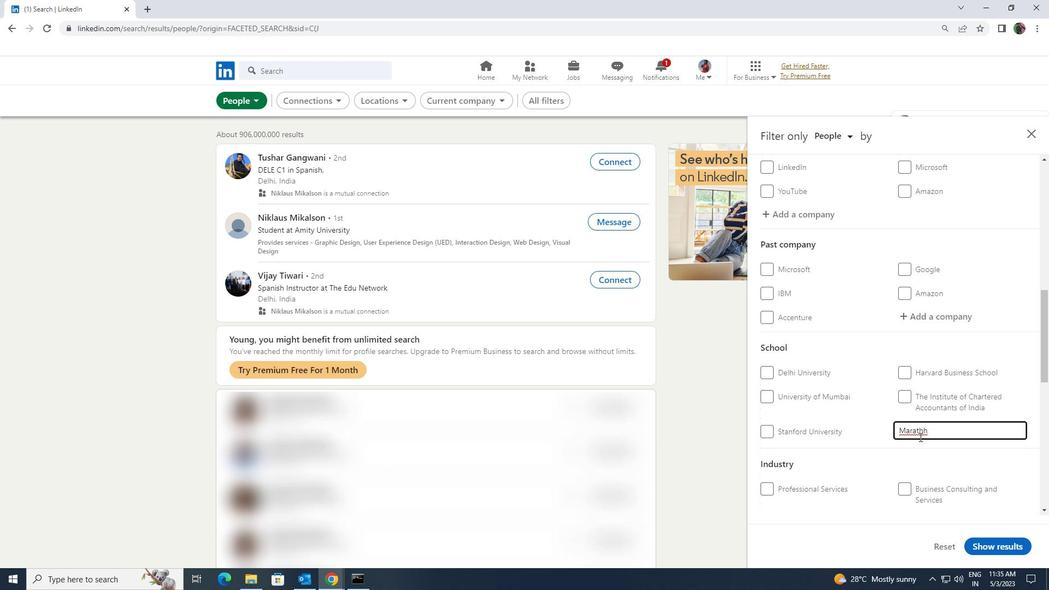 
Action: Key pressed <Key.backspace>
Screenshot: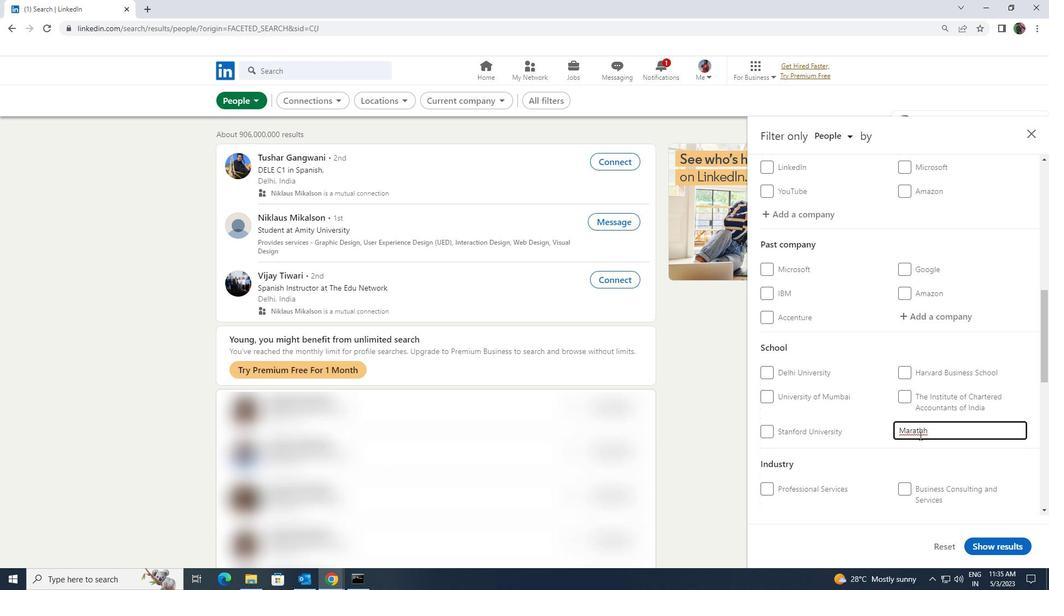 
Action: Mouse moved to (914, 443)
Screenshot: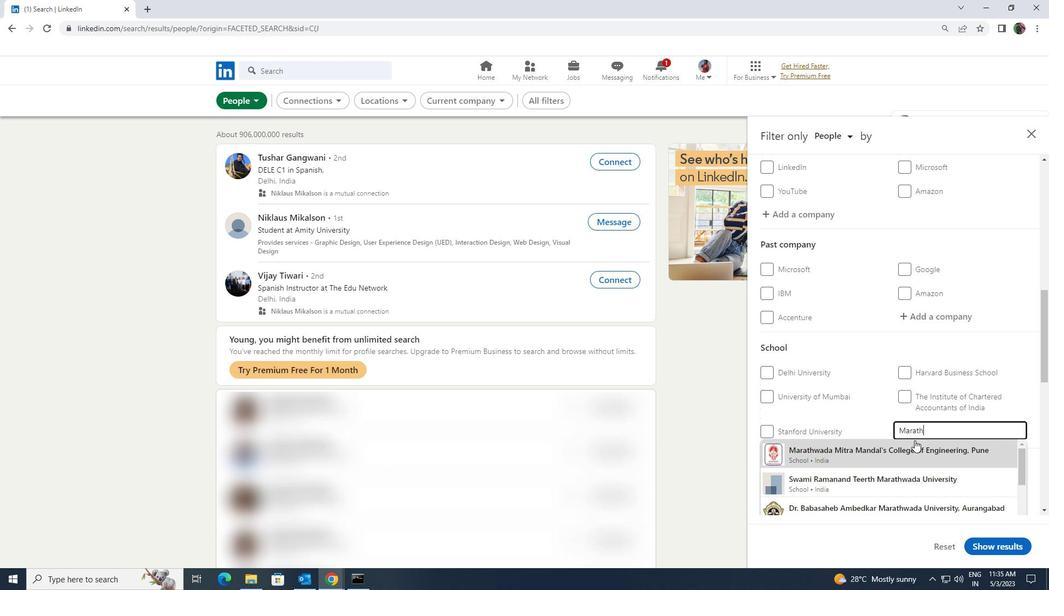 
Action: Mouse pressed left at (914, 443)
Screenshot: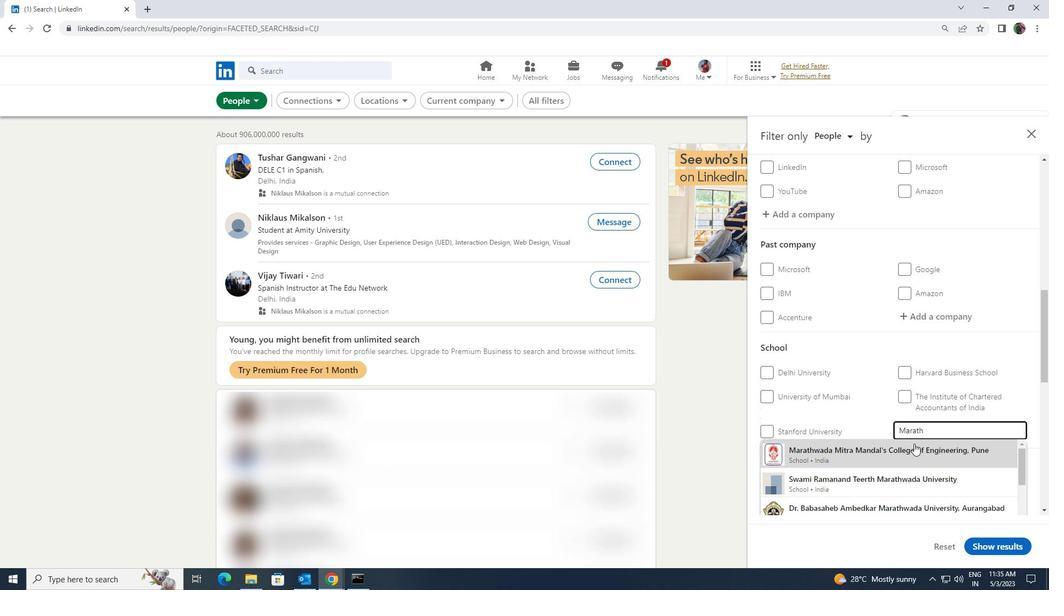 
Action: Mouse moved to (914, 444)
Screenshot: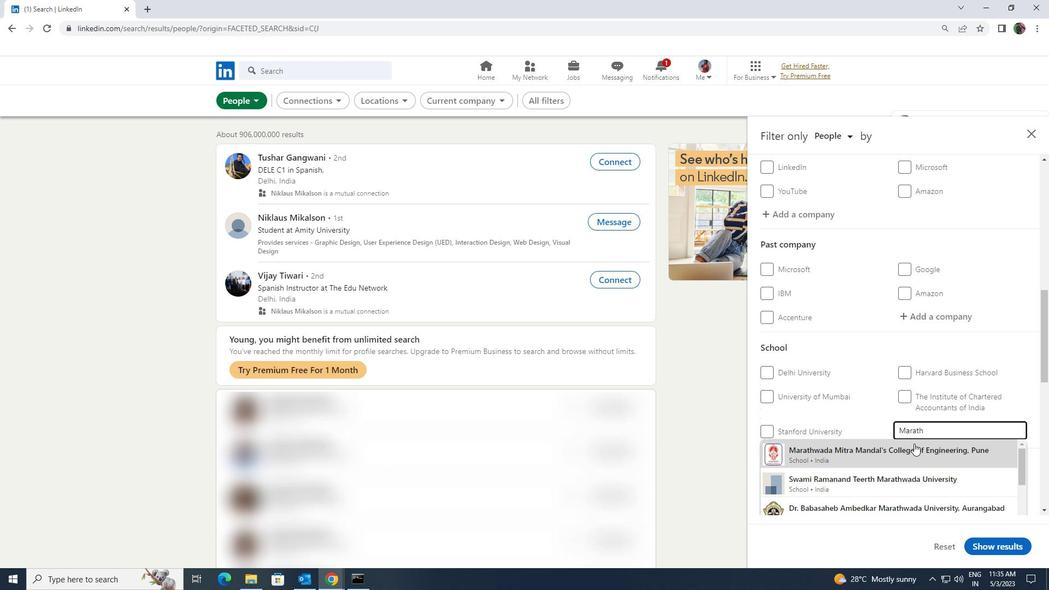 
Action: Mouse scrolled (914, 443) with delta (0, 0)
Screenshot: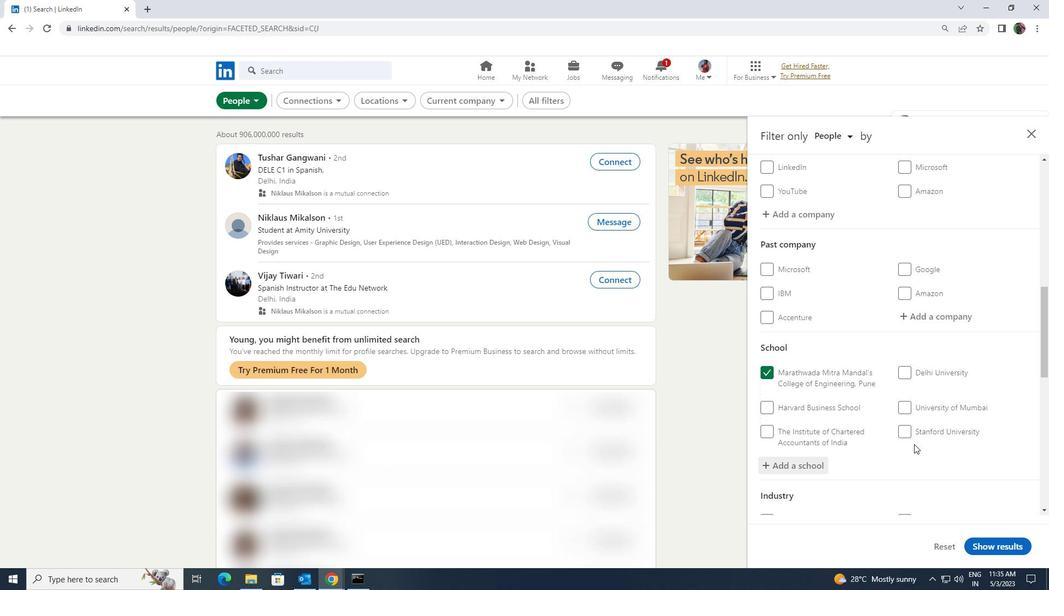 
Action: Mouse scrolled (914, 443) with delta (0, 0)
Screenshot: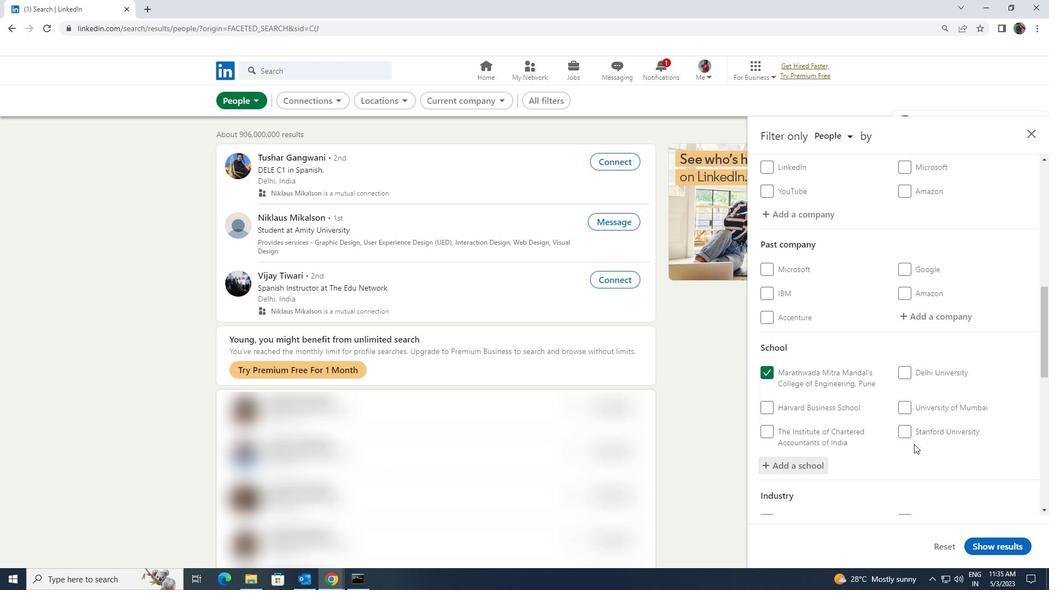 
Action: Mouse scrolled (914, 443) with delta (0, 0)
Screenshot: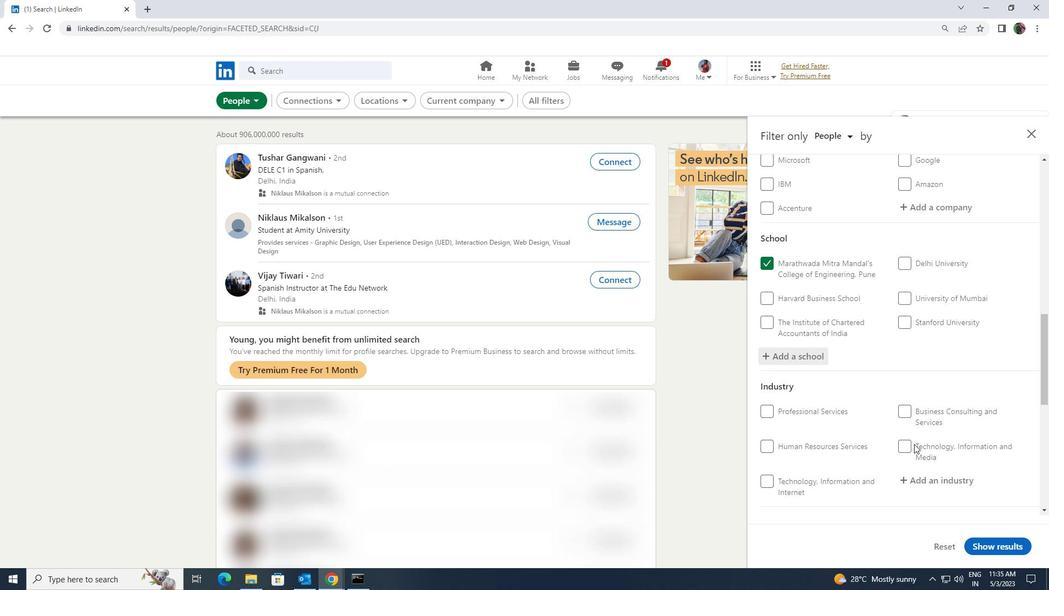 
Action: Mouse moved to (915, 427)
Screenshot: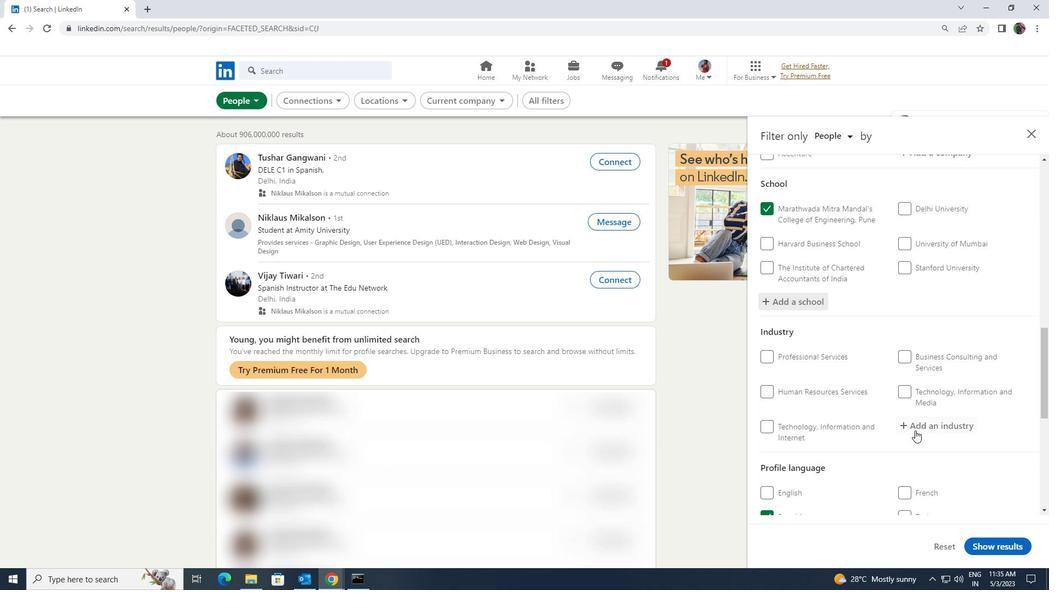
Action: Mouse pressed left at (915, 427)
Screenshot: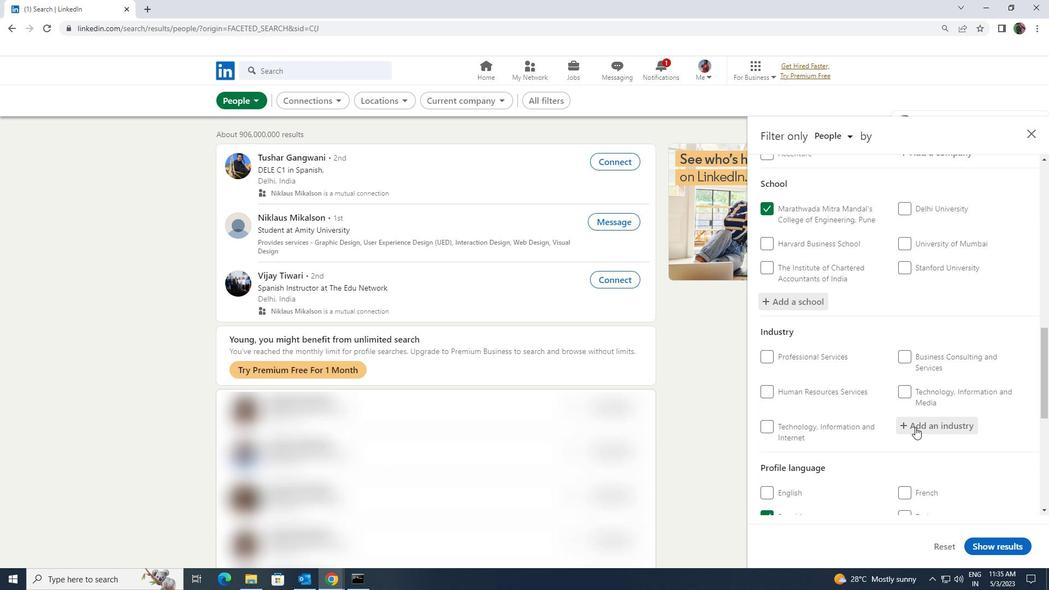 
Action: Key pressed <Key.shift><Key.shift><Key.shift><Key.shift><Key.shift><Key.shift><Key.shift><Key.shift><Key.shift><Key.shift><Key.shift><Key.shift><Key.shift><Key.shift><Key.shift><Key.shift><Key.shift><Key.shift>HOUSING
Screenshot: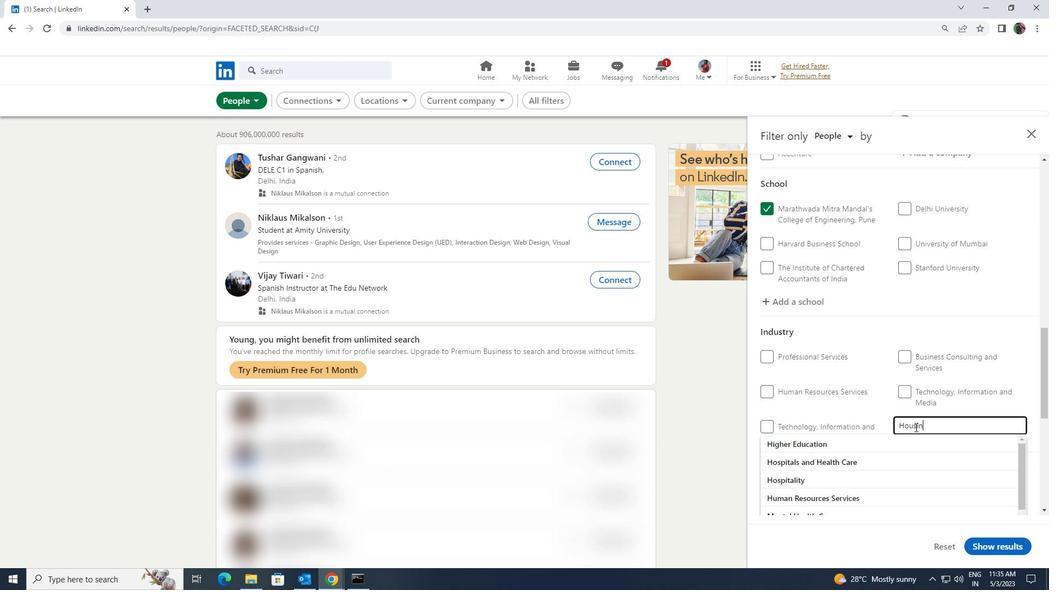 
Action: Mouse moved to (916, 438)
Screenshot: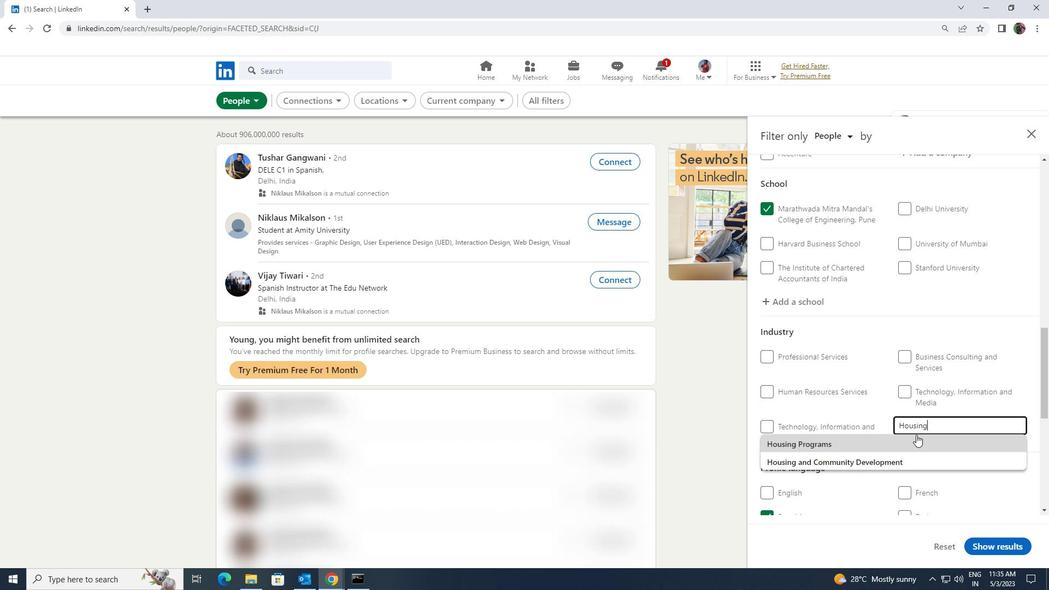 
Action: Mouse pressed left at (916, 438)
Screenshot: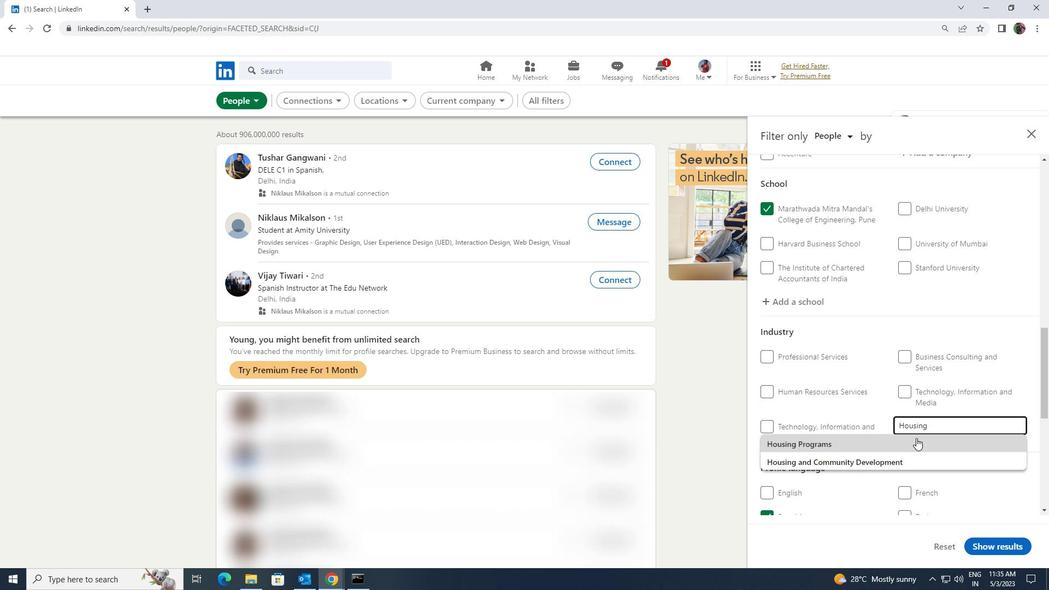 
Action: Mouse scrolled (916, 437) with delta (0, 0)
Screenshot: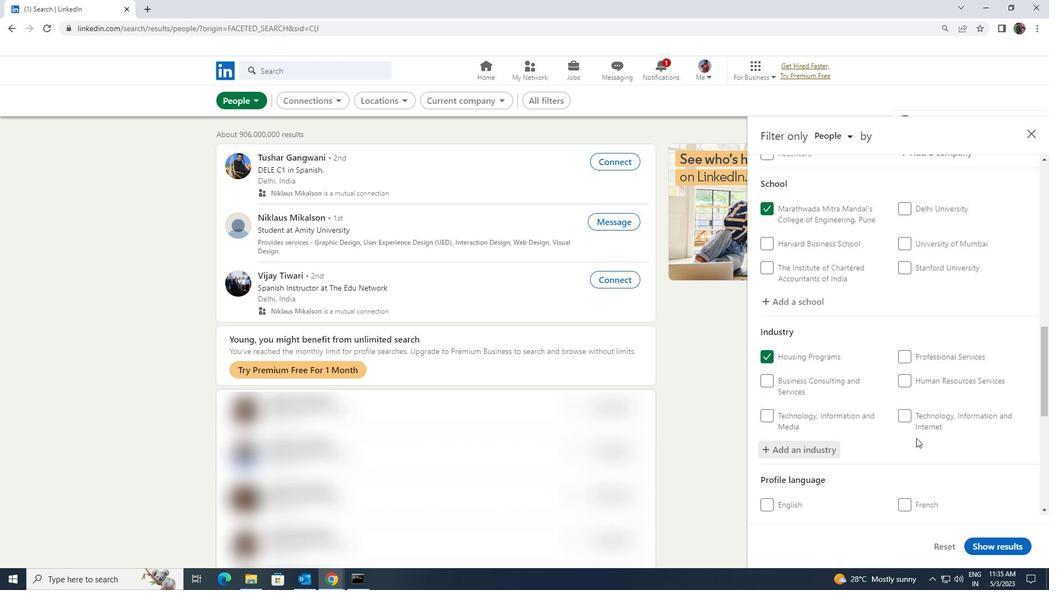 
Action: Mouse scrolled (916, 437) with delta (0, 0)
Screenshot: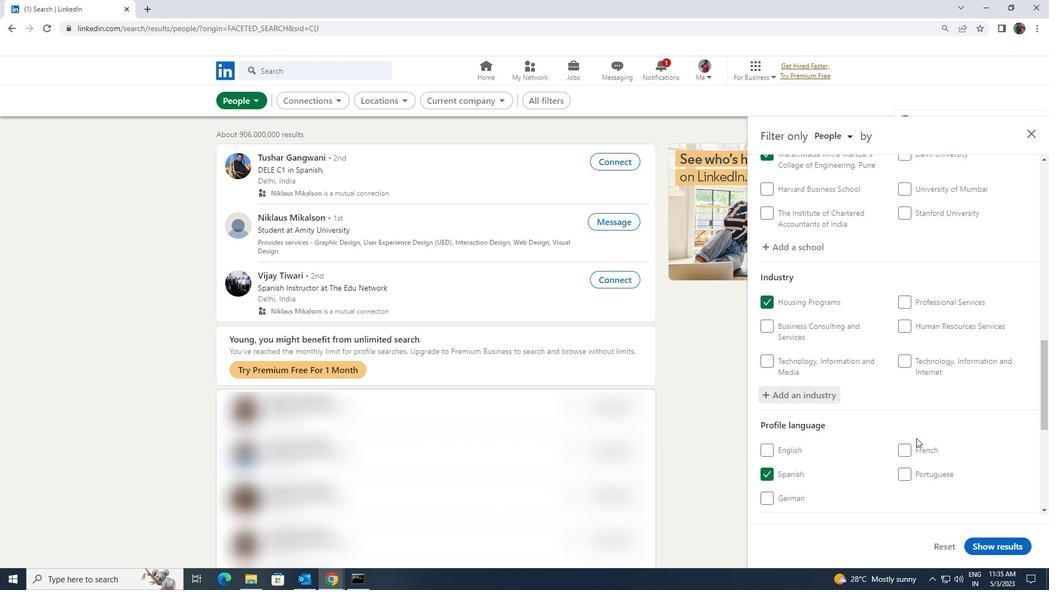 
Action: Mouse scrolled (916, 437) with delta (0, 0)
Screenshot: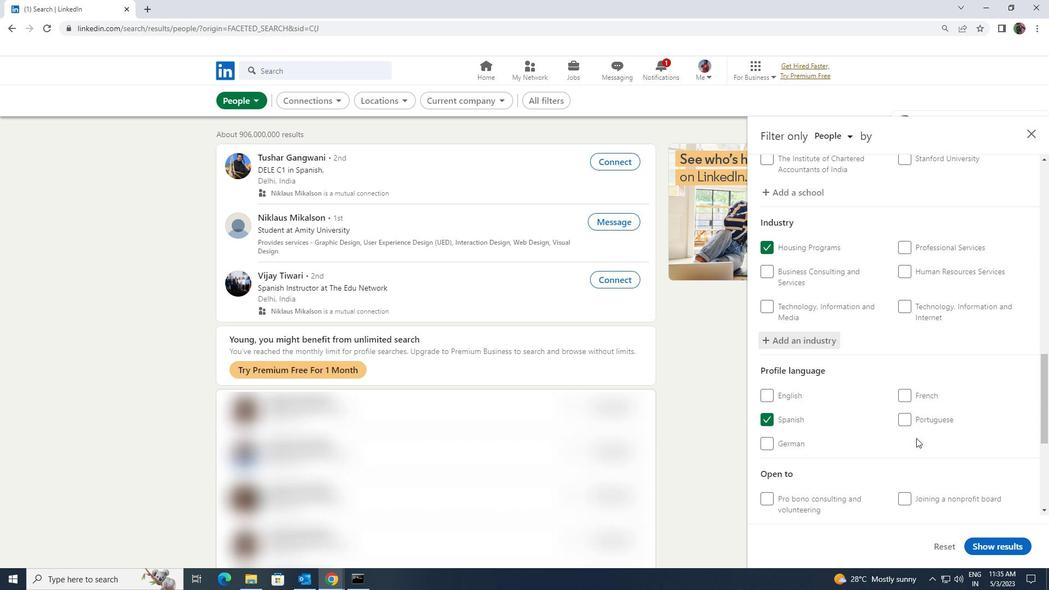 
Action: Mouse scrolled (916, 437) with delta (0, 0)
Screenshot: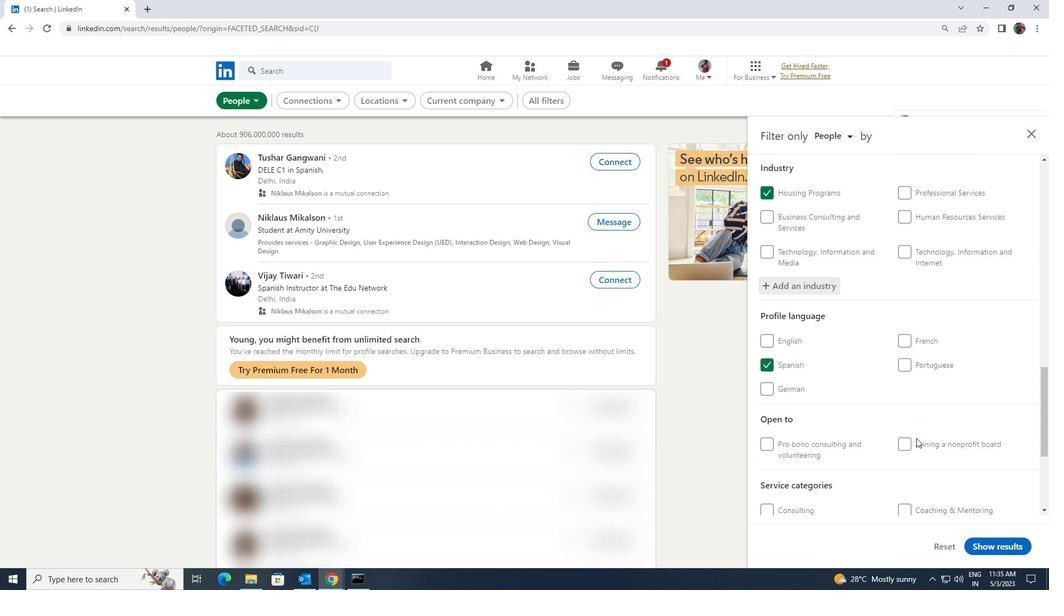 
Action: Mouse scrolled (916, 437) with delta (0, 0)
Screenshot: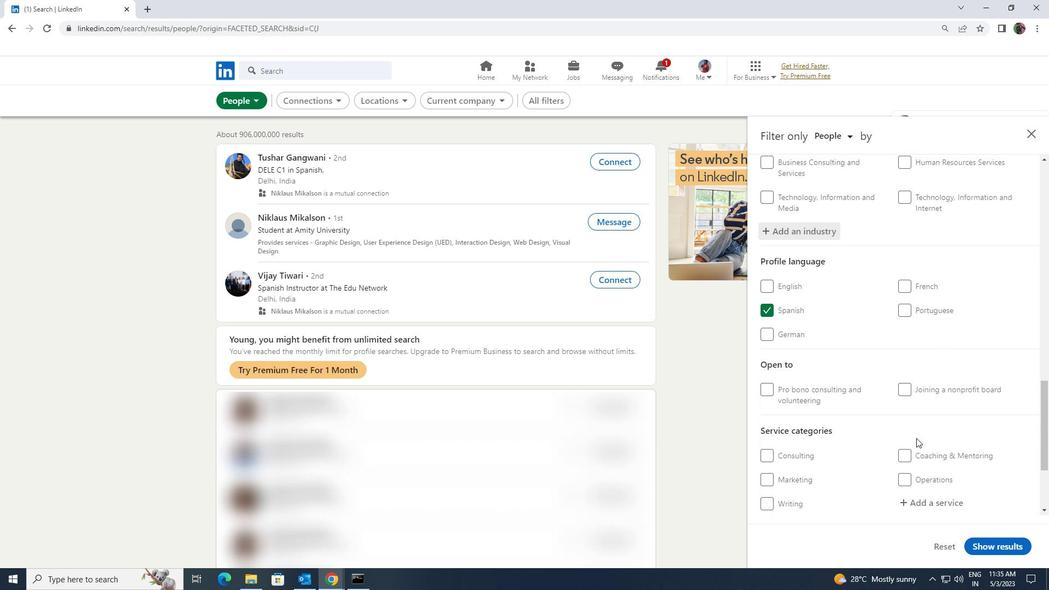 
Action: Mouse scrolled (916, 437) with delta (0, 0)
Screenshot: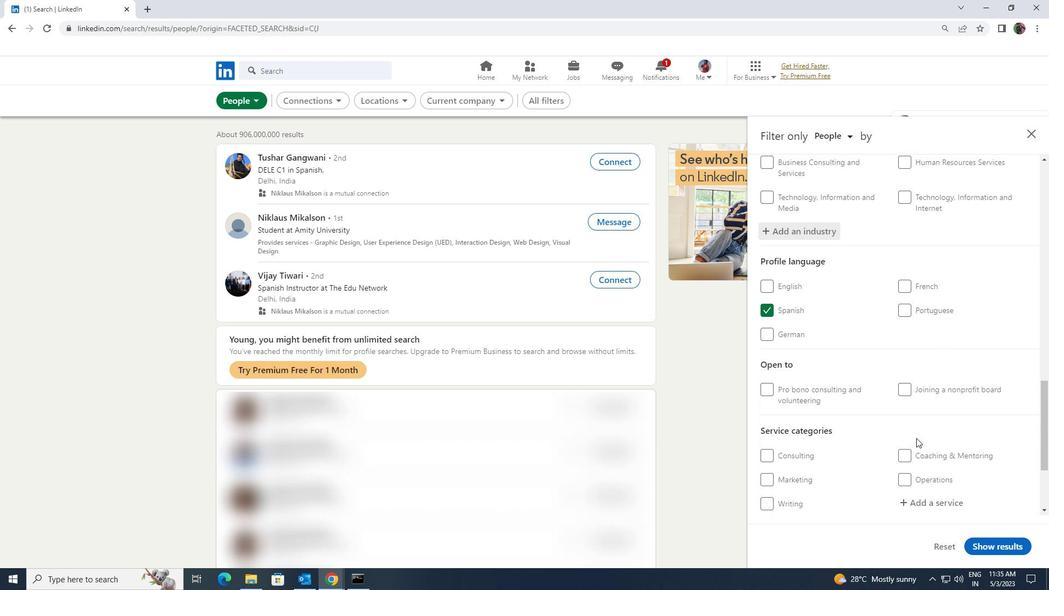 
Action: Mouse moved to (921, 395)
Screenshot: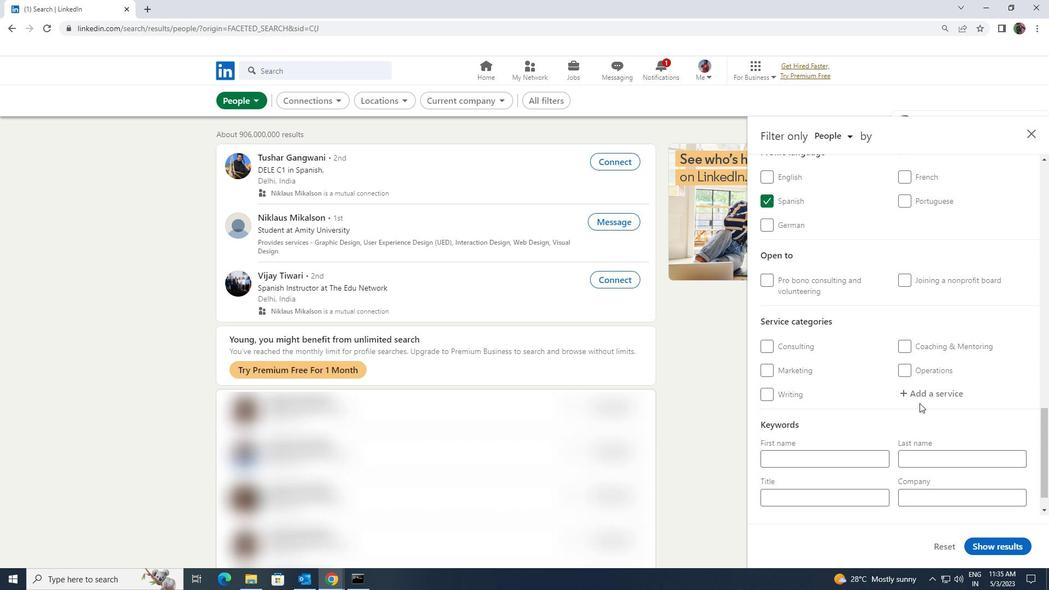 
Action: Mouse pressed left at (921, 395)
Screenshot: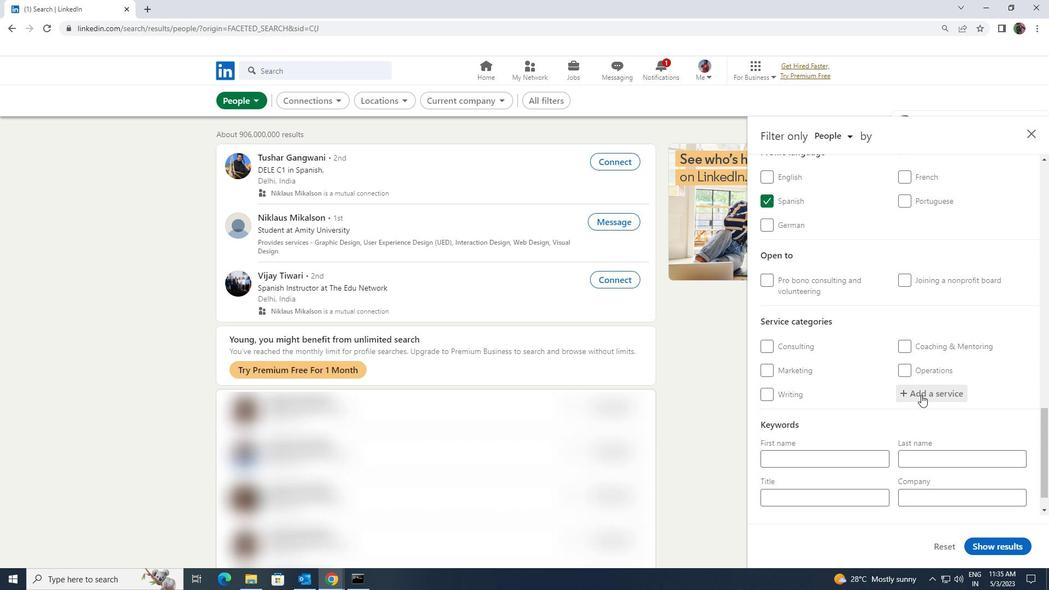 
Action: Key pressed <Key.shift><Key.shift><Key.shift><Key.shift><Key.shift><Key.shift><Key.shift><Key.shift><Key.shift><Key.shift><Key.shift><Key.shift><Key.shift>LIFE
Screenshot: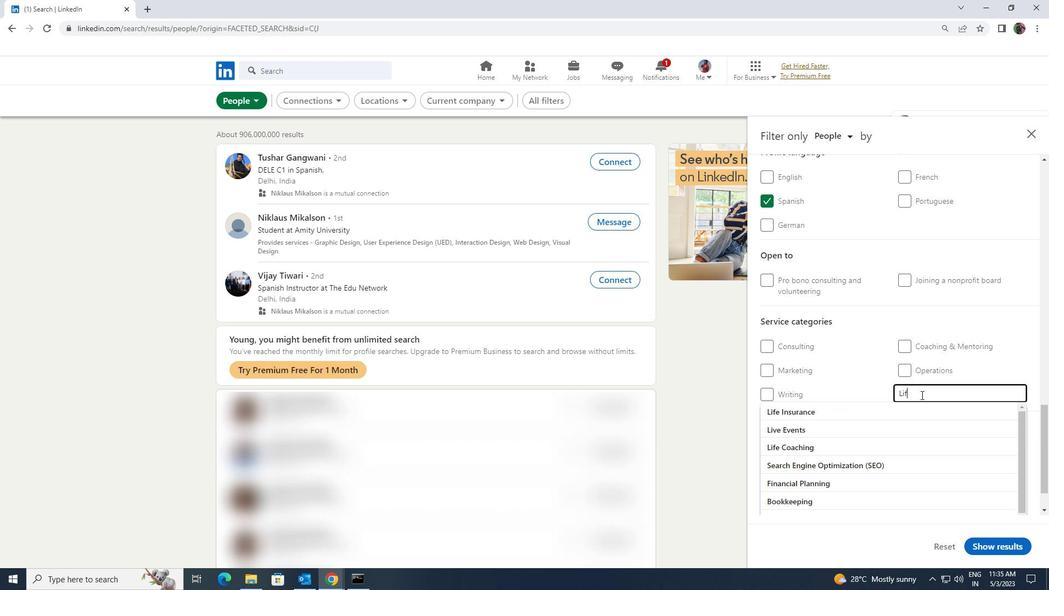 
Action: Mouse moved to (920, 402)
Screenshot: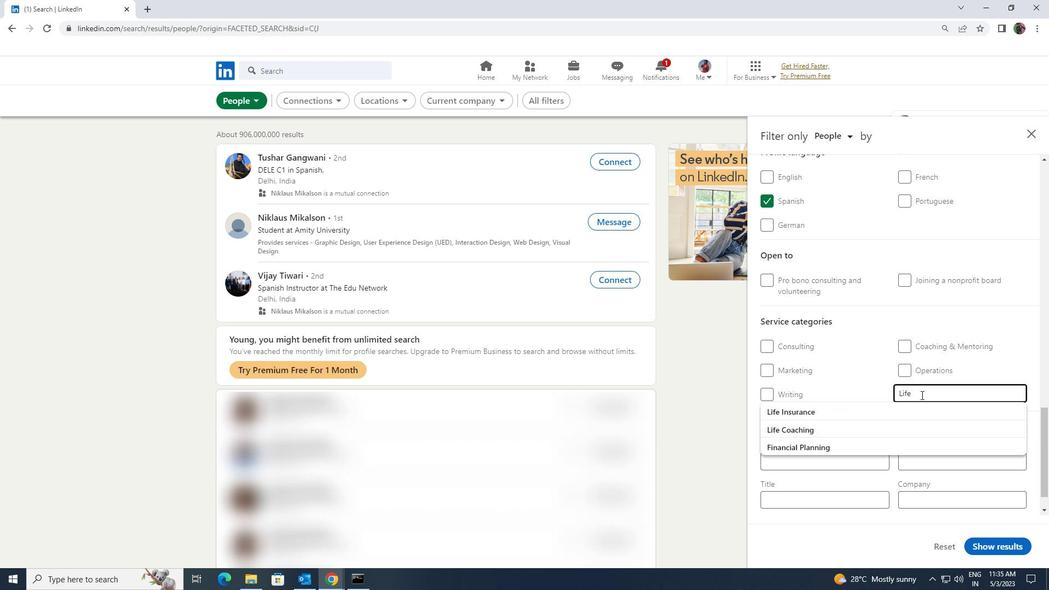
Action: Mouse pressed left at (920, 402)
Screenshot: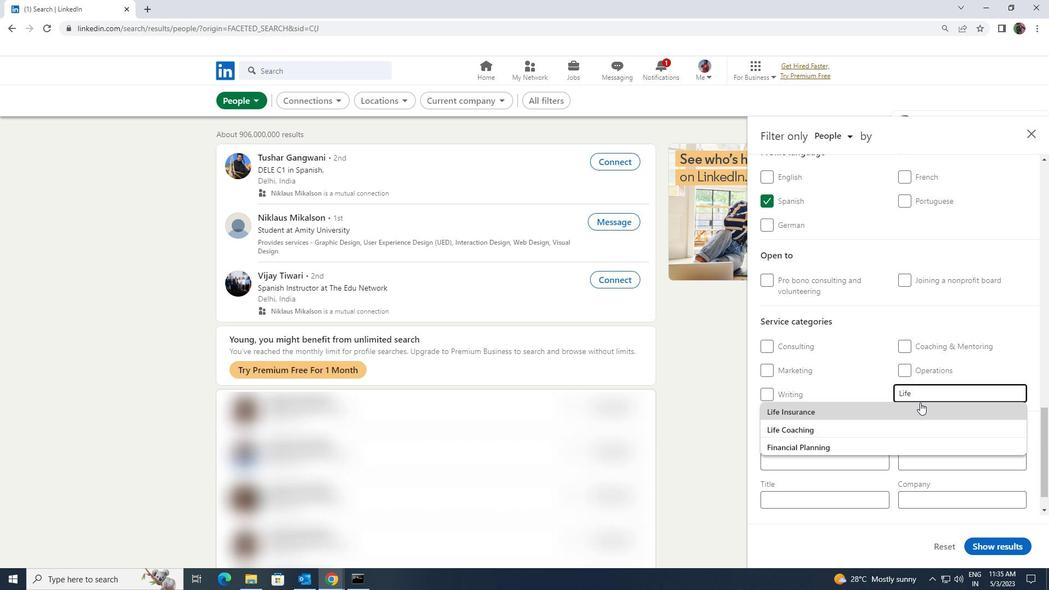 
Action: Mouse scrolled (920, 402) with delta (0, 0)
Screenshot: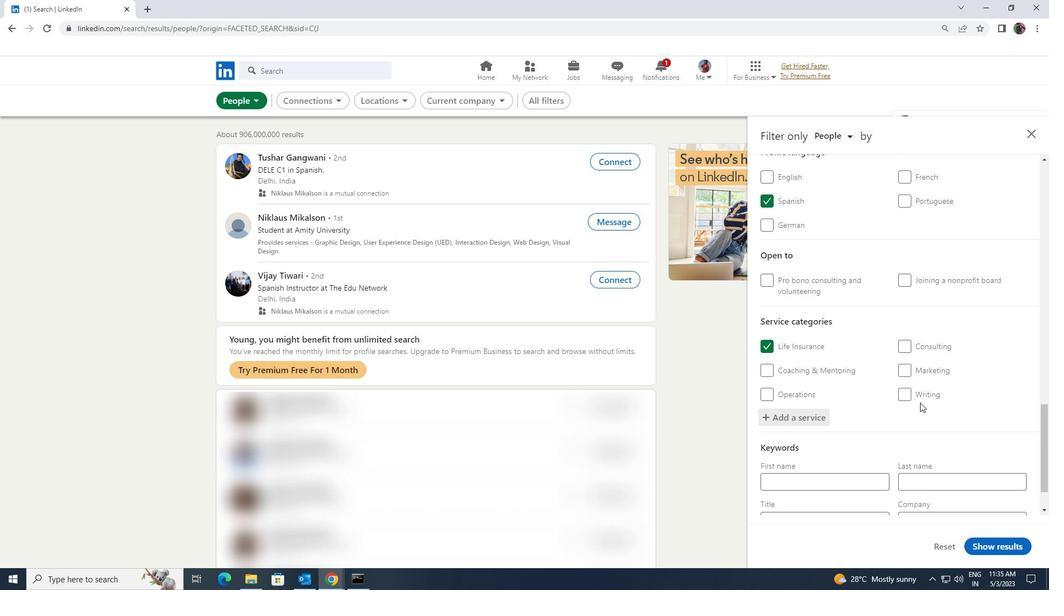 
Action: Mouse scrolled (920, 402) with delta (0, 0)
Screenshot: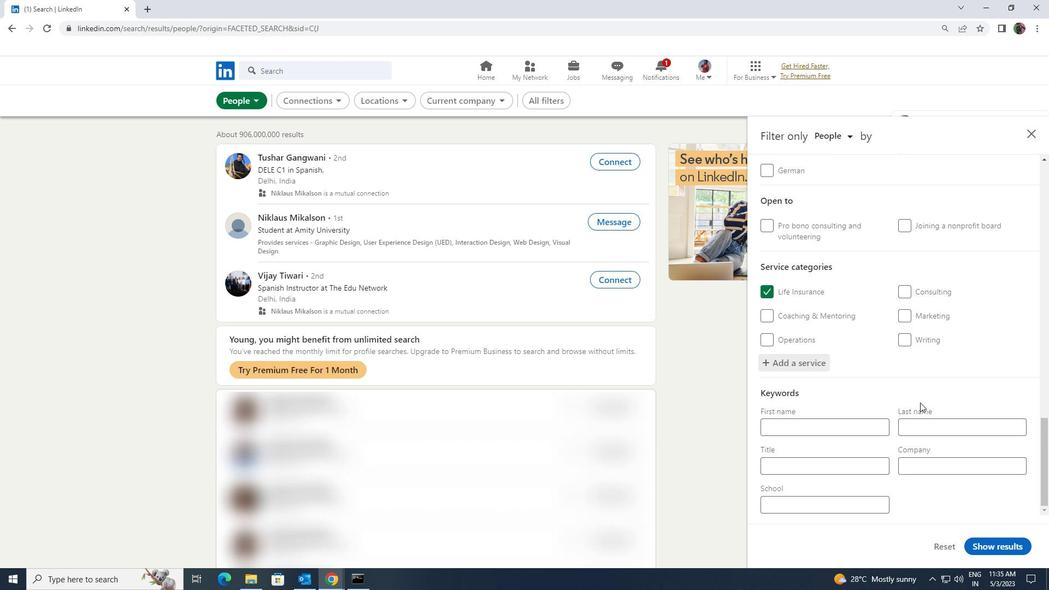 
Action: Mouse scrolled (920, 402) with delta (0, 0)
Screenshot: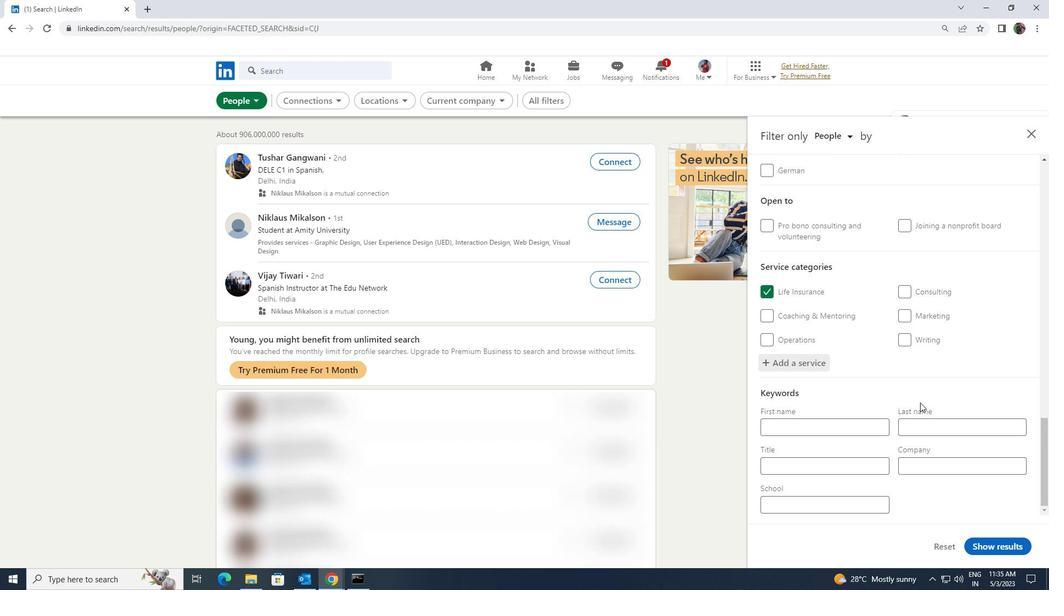 
Action: Mouse moved to (882, 463)
Screenshot: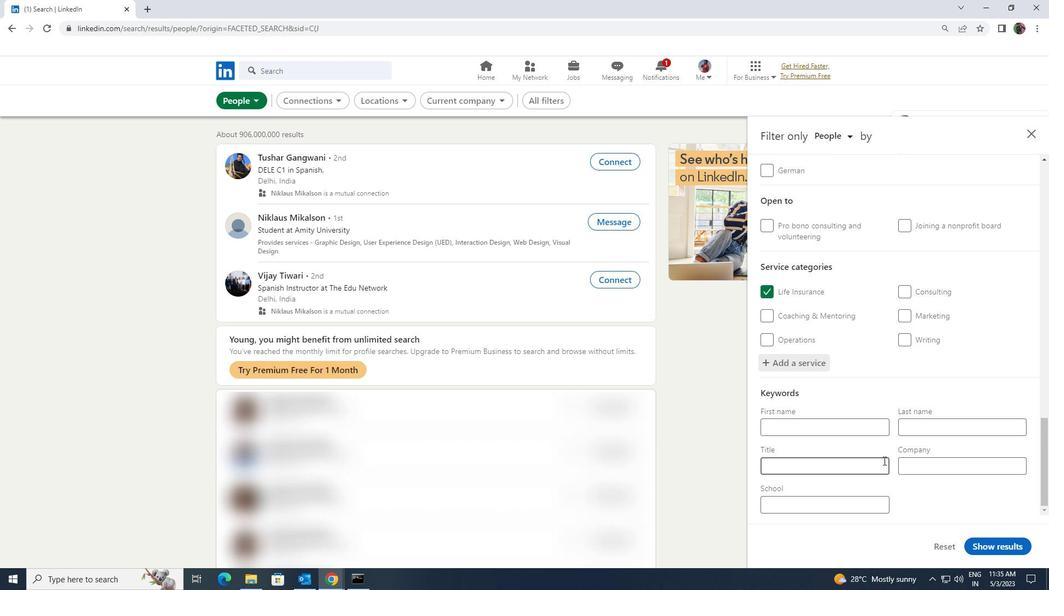 
Action: Mouse pressed left at (882, 463)
Screenshot: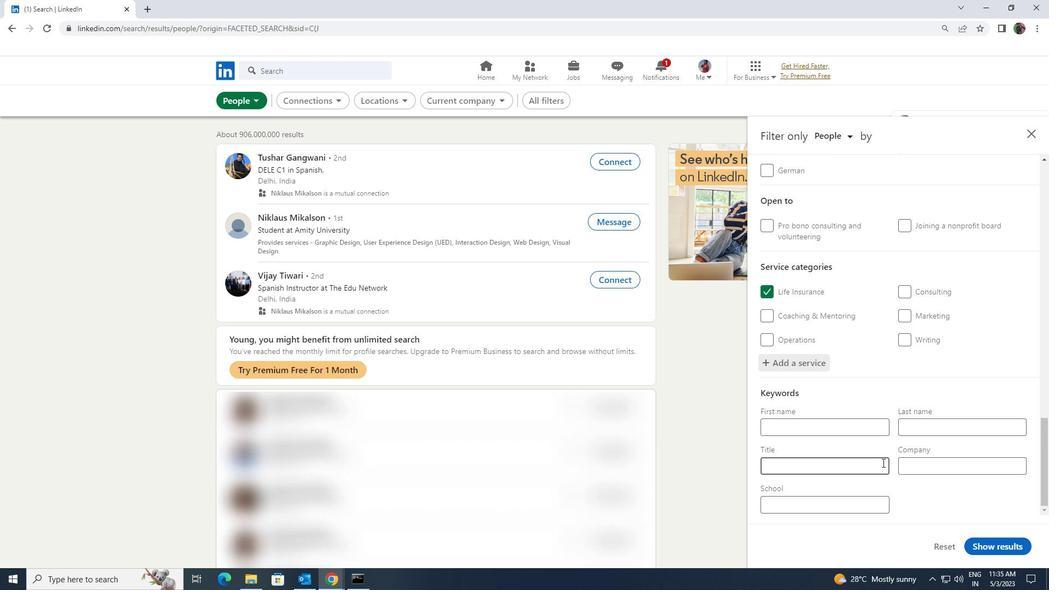
Action: Key pressed <Key.shift>MASSAGE<Key.space><Key.shift>THERAPY
Screenshot: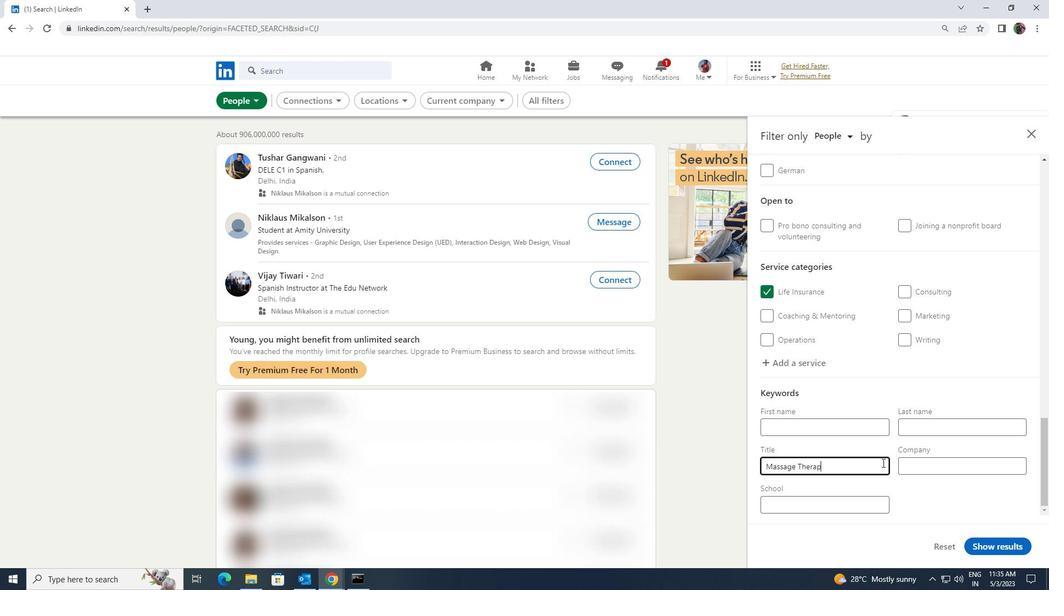 
Action: Mouse moved to (989, 540)
Screenshot: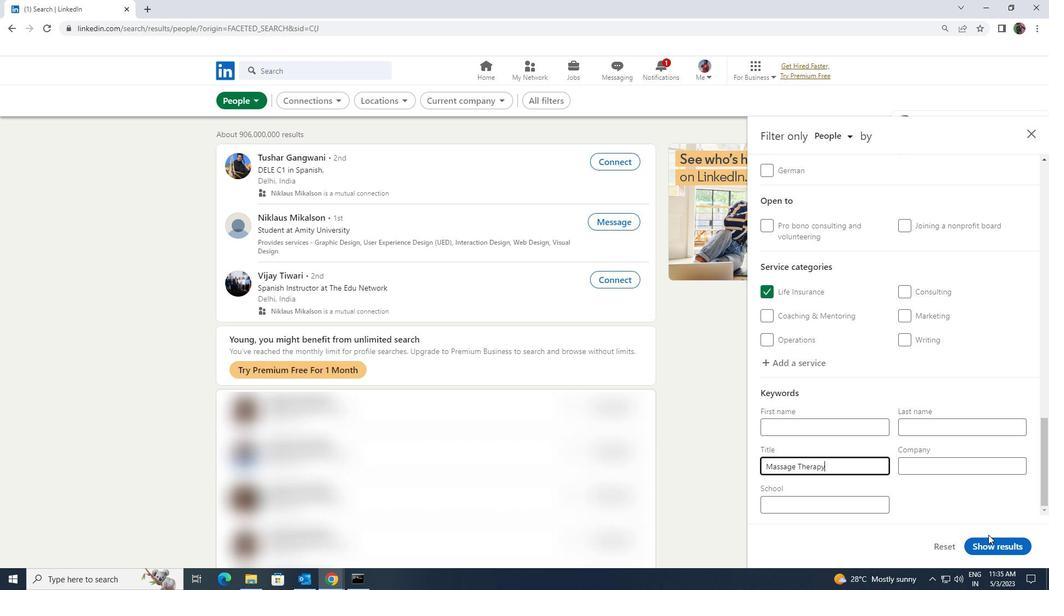
Action: Mouse pressed left at (989, 540)
Screenshot: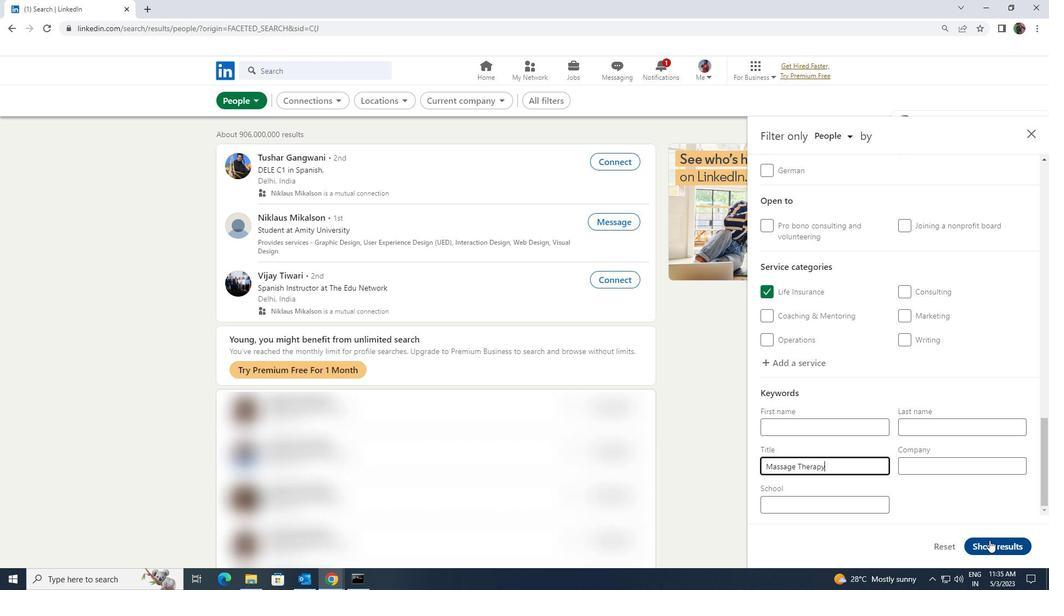 
